 Task: Open Card Email Marketing Campaign Planning in Board Sales Team Compensation and Incentive Design to Workspace Digital Advertising and add a team member Softage.2@softage.net, a label Orange, a checklist Self-Improvement, an attachment from your computer, a color Orange and finally, add a card description 'Research and develop new pricing strategy for subscription services' and a comment 'Given the potential impact of this task on our company reputation, let us ensure that we approach it with a sense of integrity and professionalism.'. Add a start date 'Jan 06, 1900' with a due date 'Jan 13, 1900'
Action: Mouse moved to (508, 193)
Screenshot: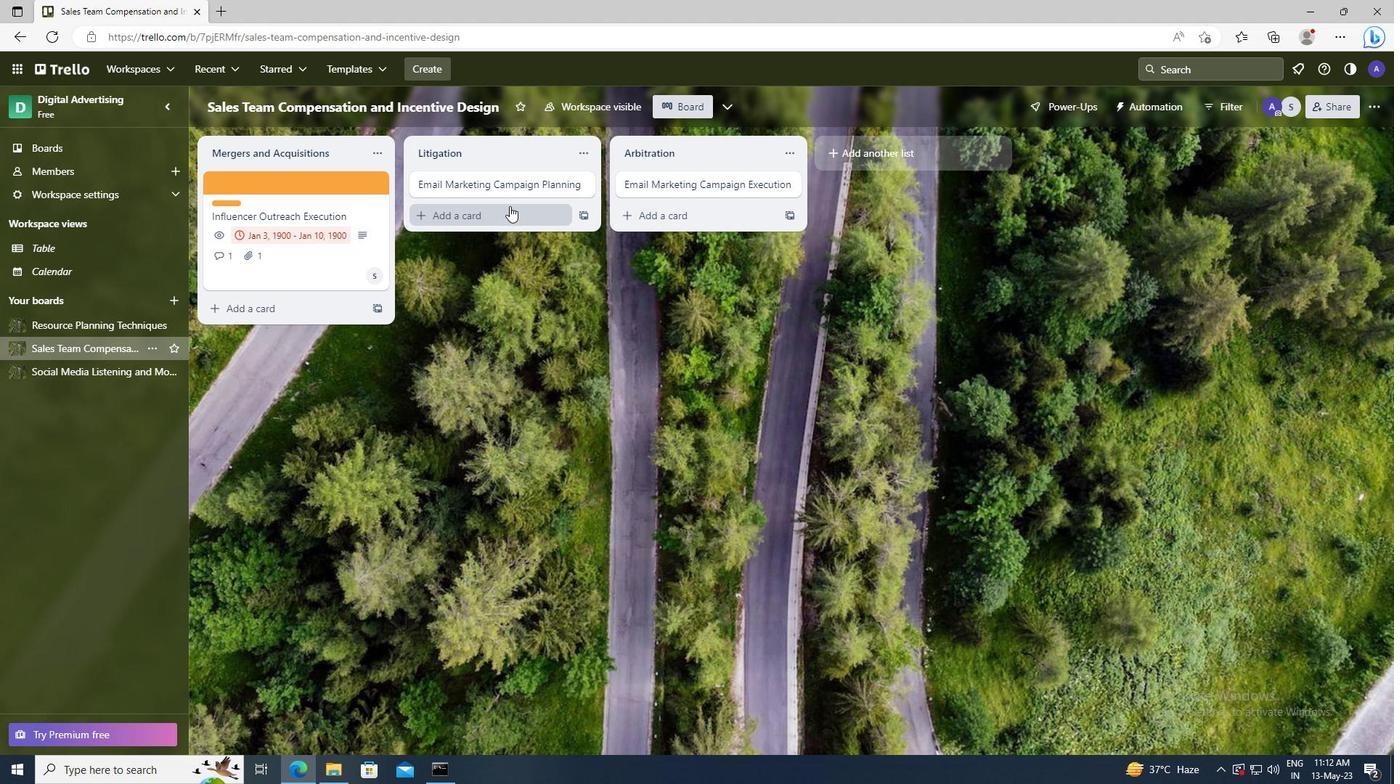 
Action: Mouse pressed left at (508, 193)
Screenshot: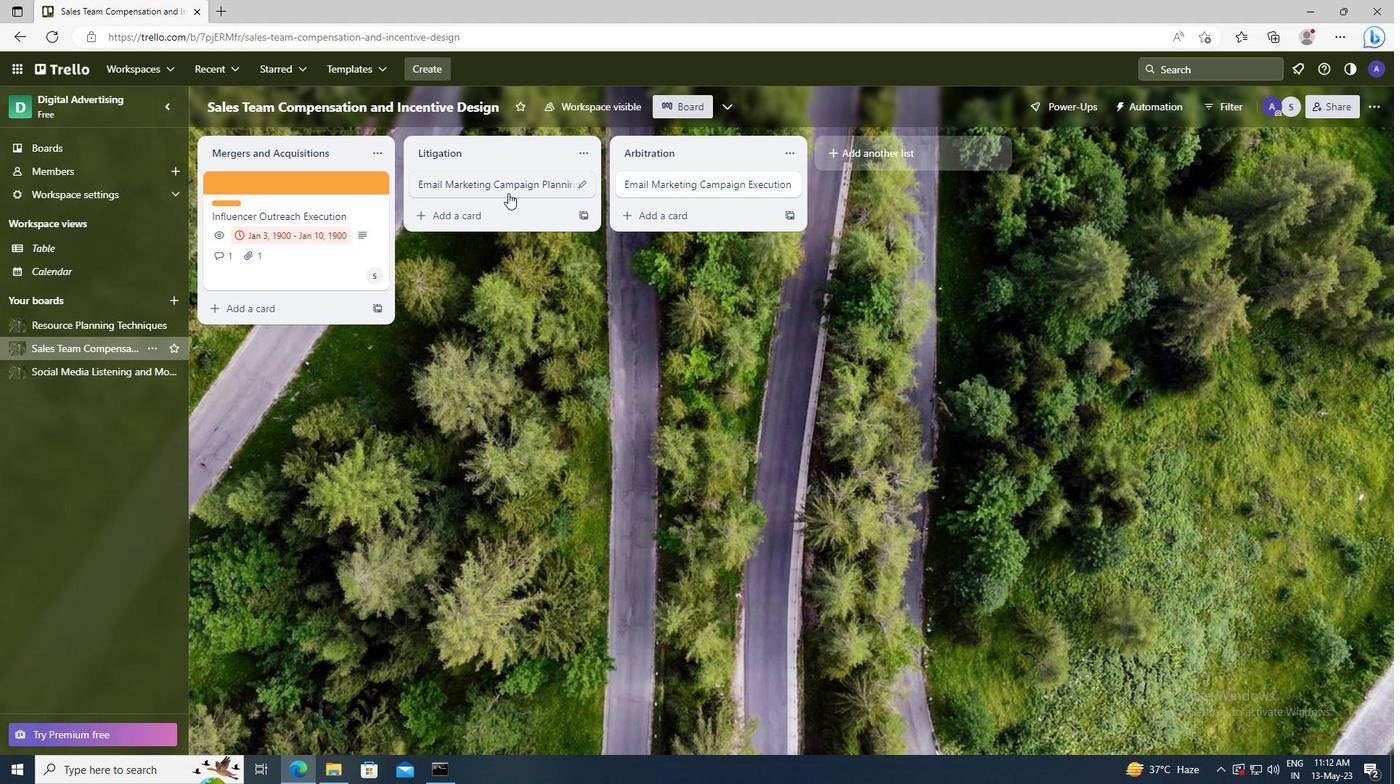 
Action: Mouse moved to (856, 238)
Screenshot: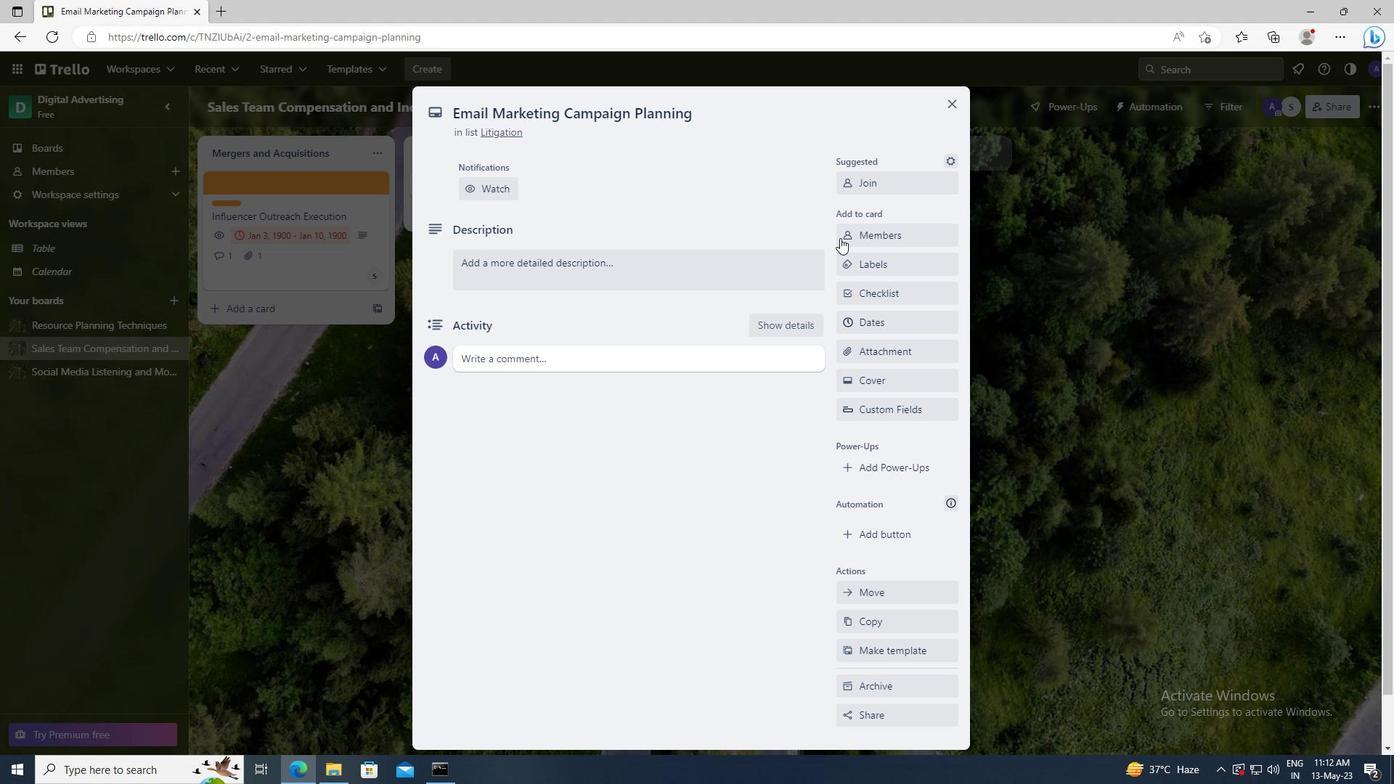 
Action: Mouse pressed left at (856, 238)
Screenshot: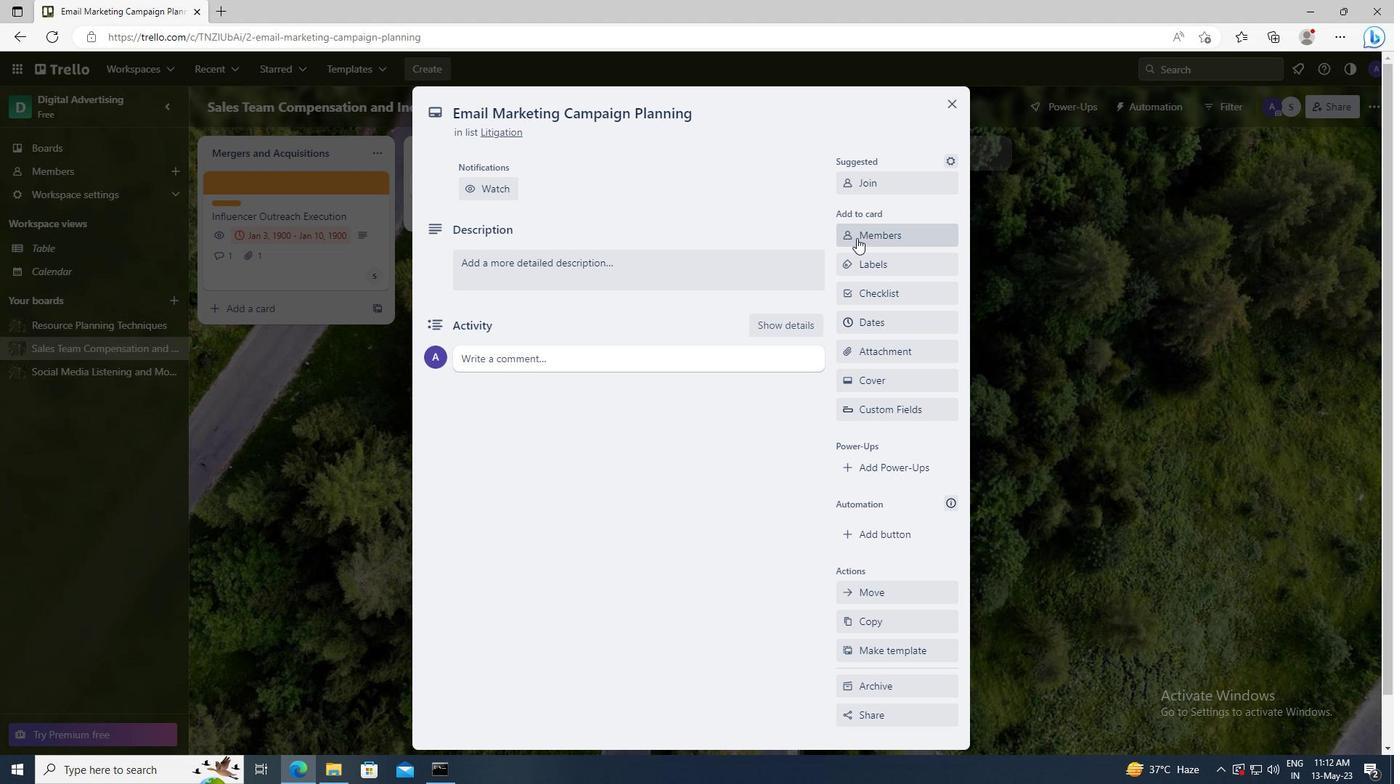
Action: Mouse moved to (868, 304)
Screenshot: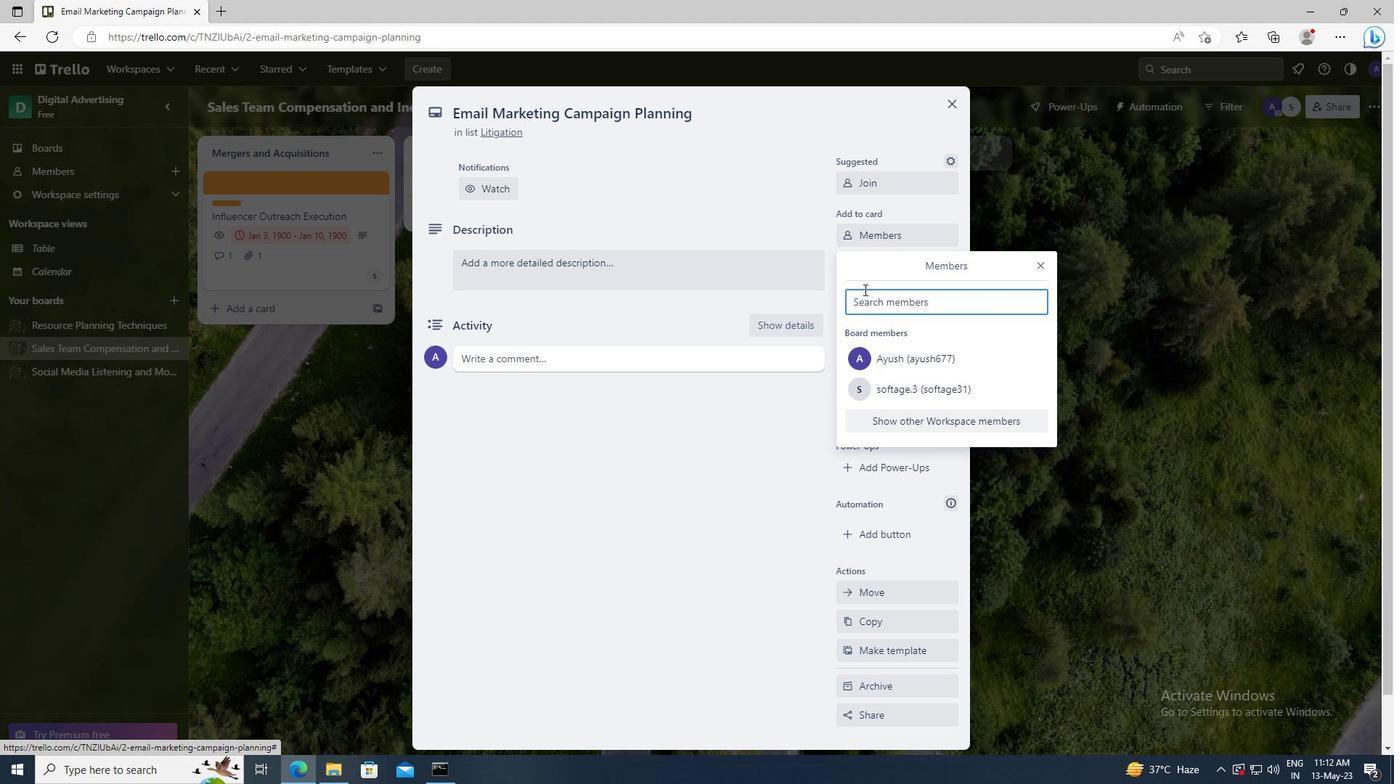 
Action: Mouse pressed left at (868, 304)
Screenshot: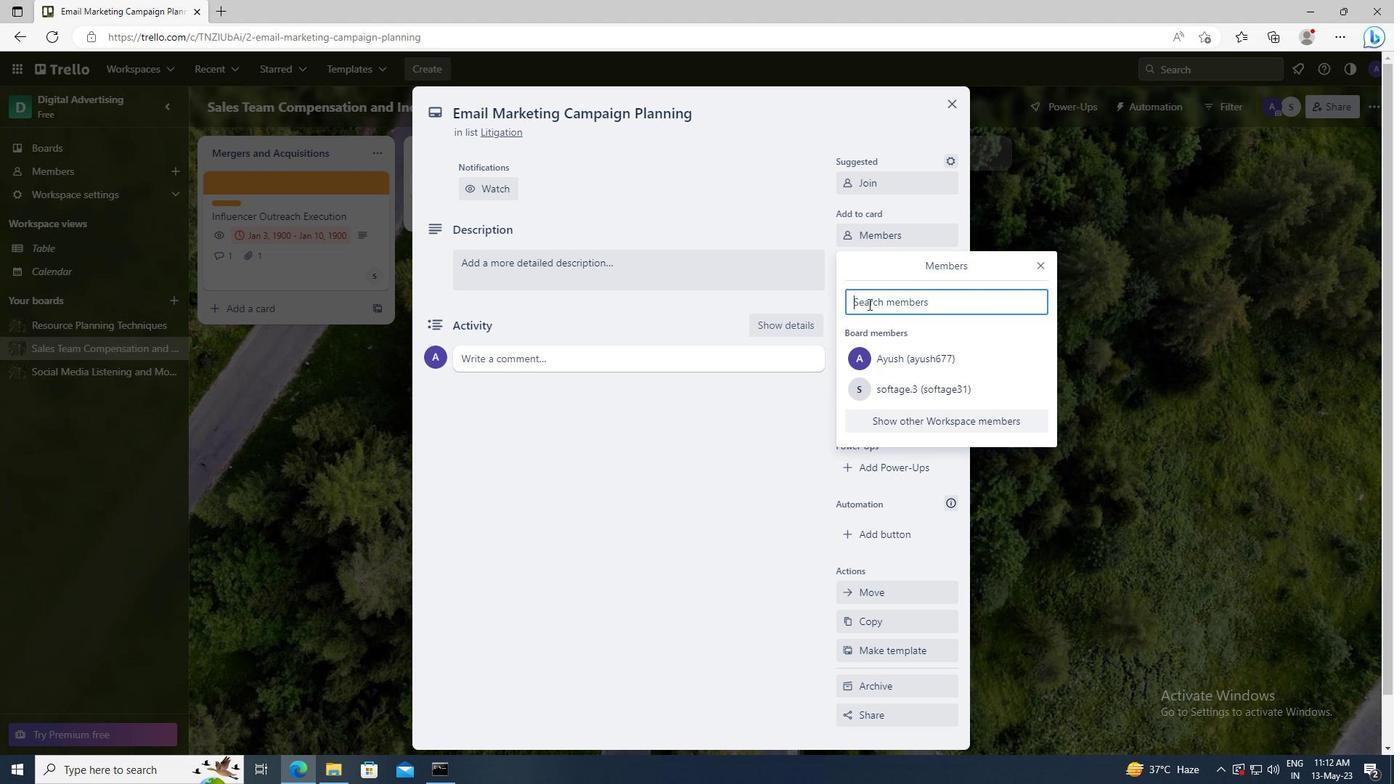
Action: Key pressed <Key.shift>SOFTAGE.2
Screenshot: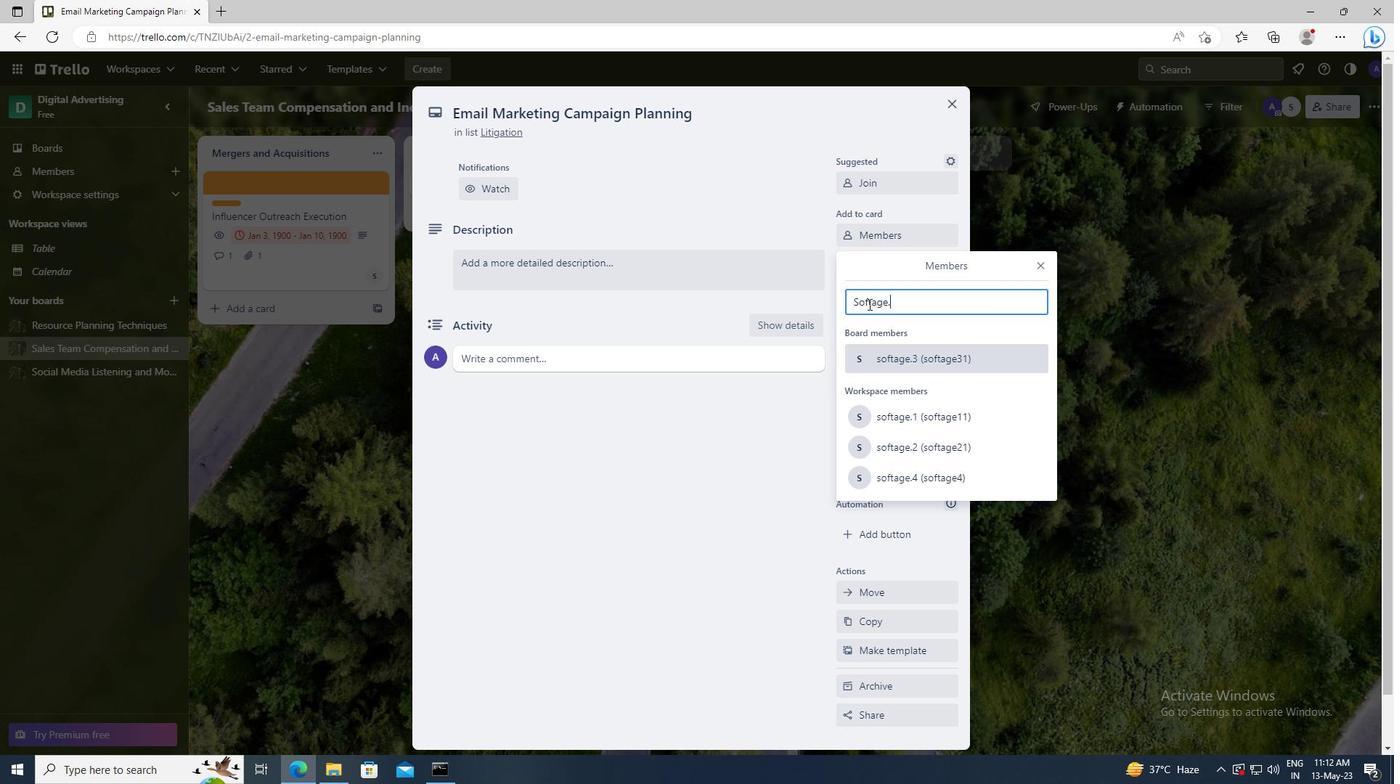 
Action: Mouse moved to (887, 434)
Screenshot: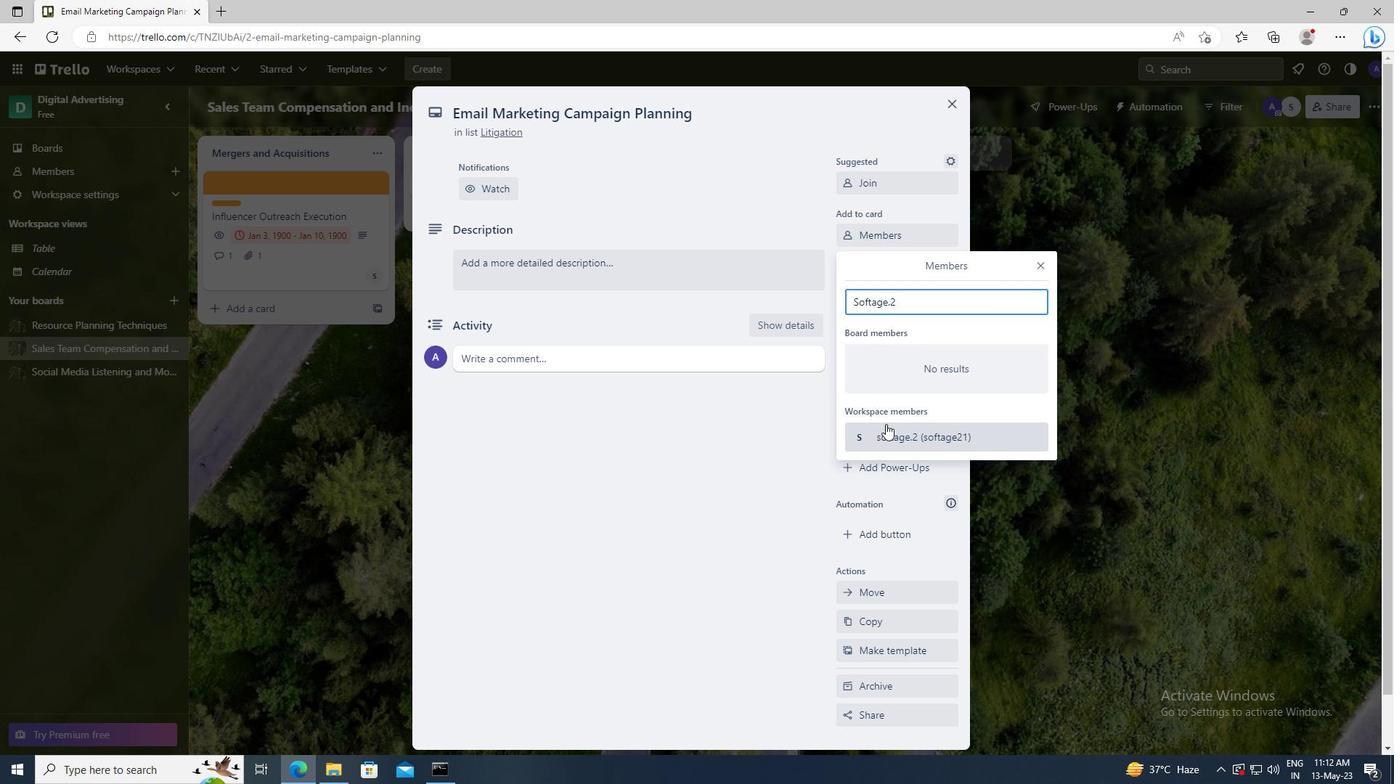 
Action: Mouse pressed left at (887, 434)
Screenshot: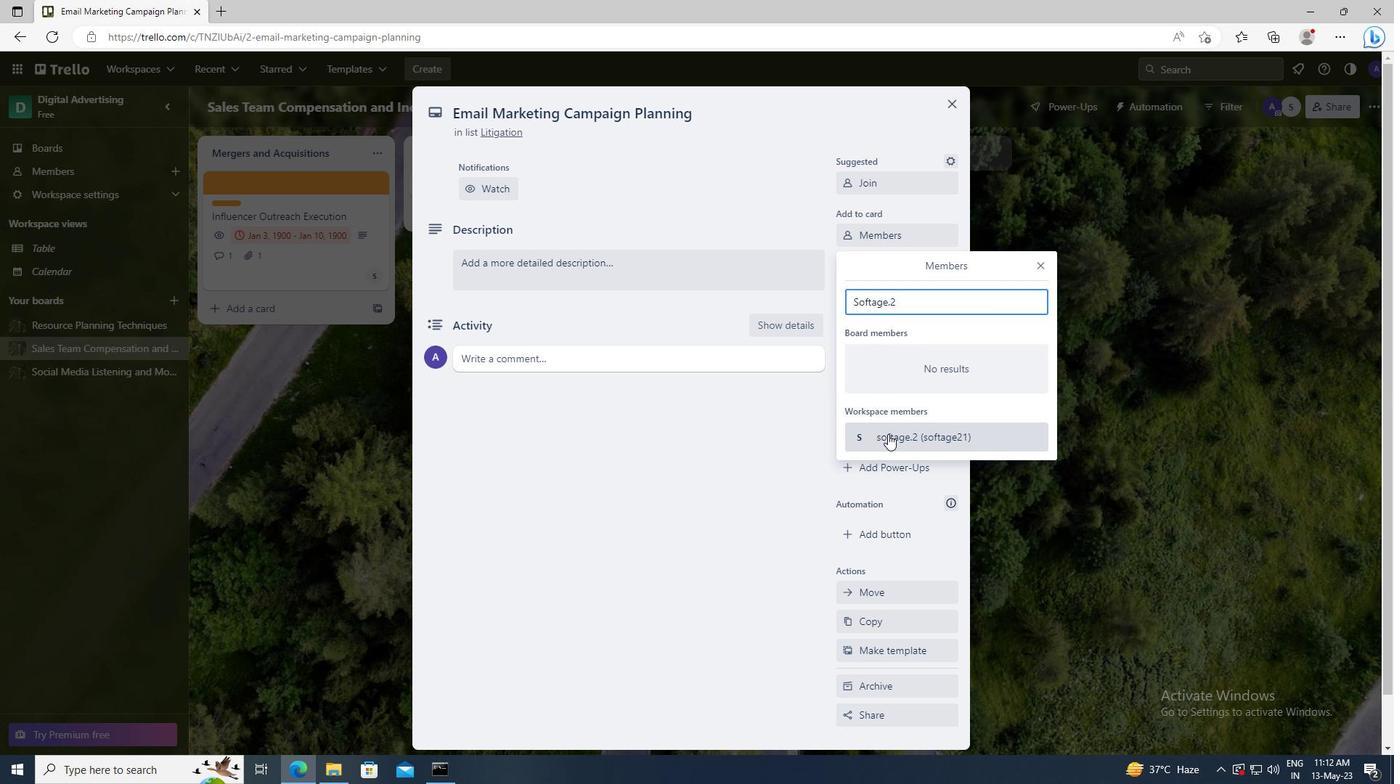 
Action: Mouse moved to (1039, 266)
Screenshot: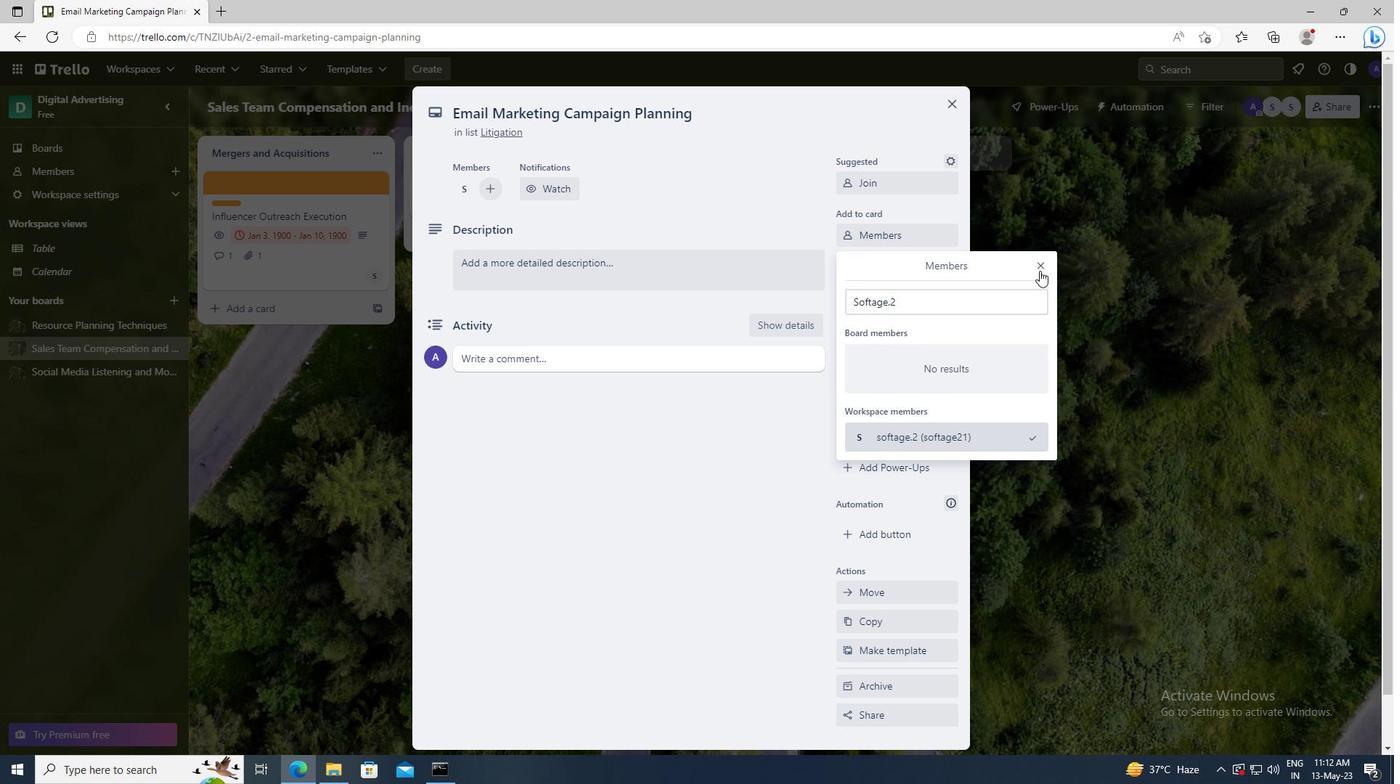 
Action: Mouse pressed left at (1039, 266)
Screenshot: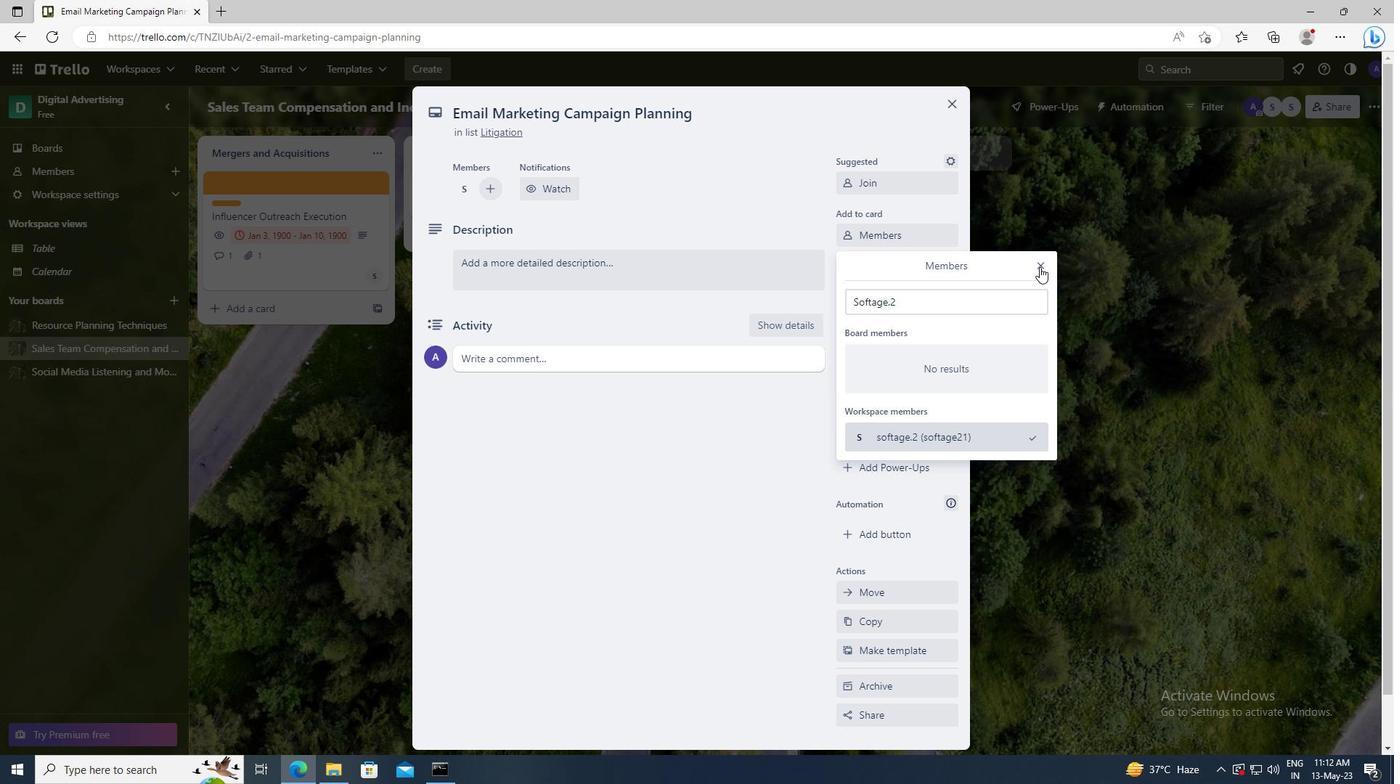 
Action: Mouse moved to (890, 266)
Screenshot: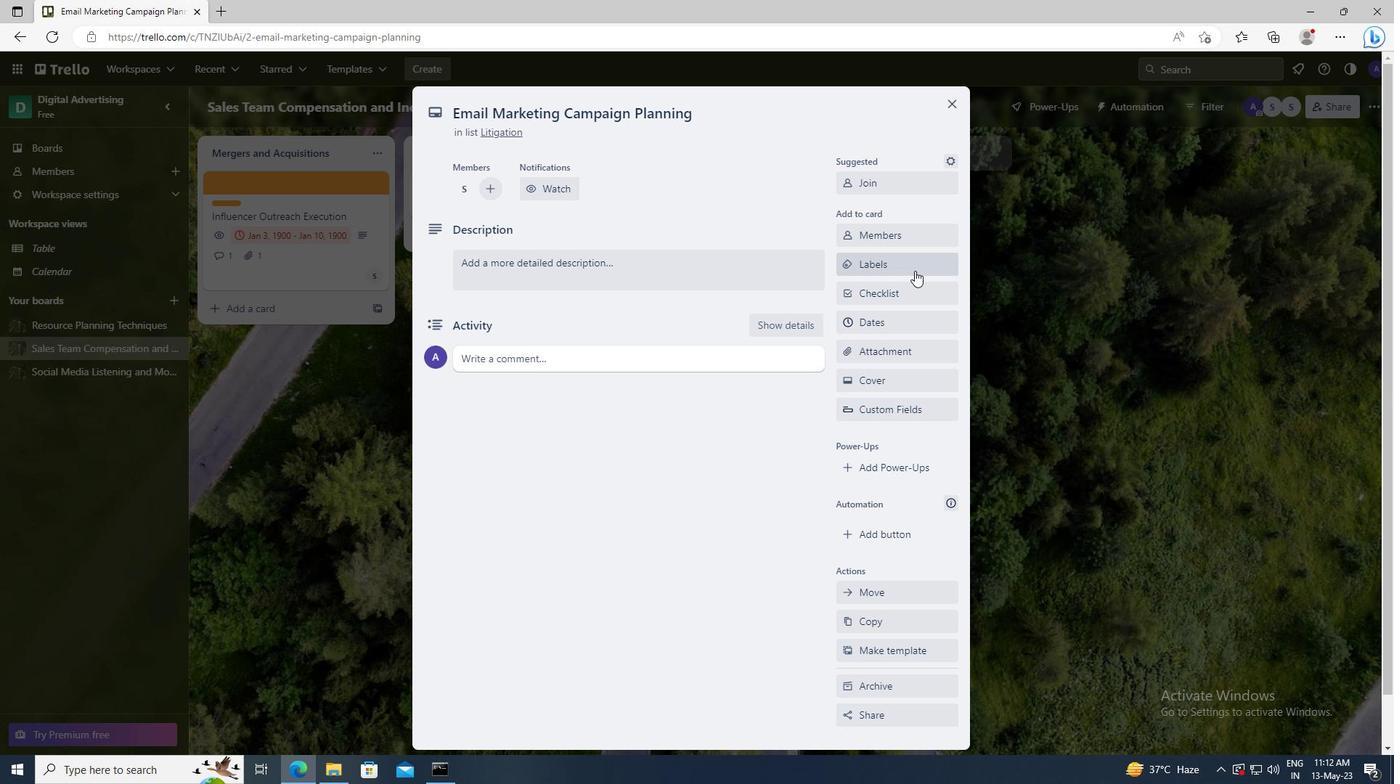 
Action: Mouse pressed left at (890, 266)
Screenshot: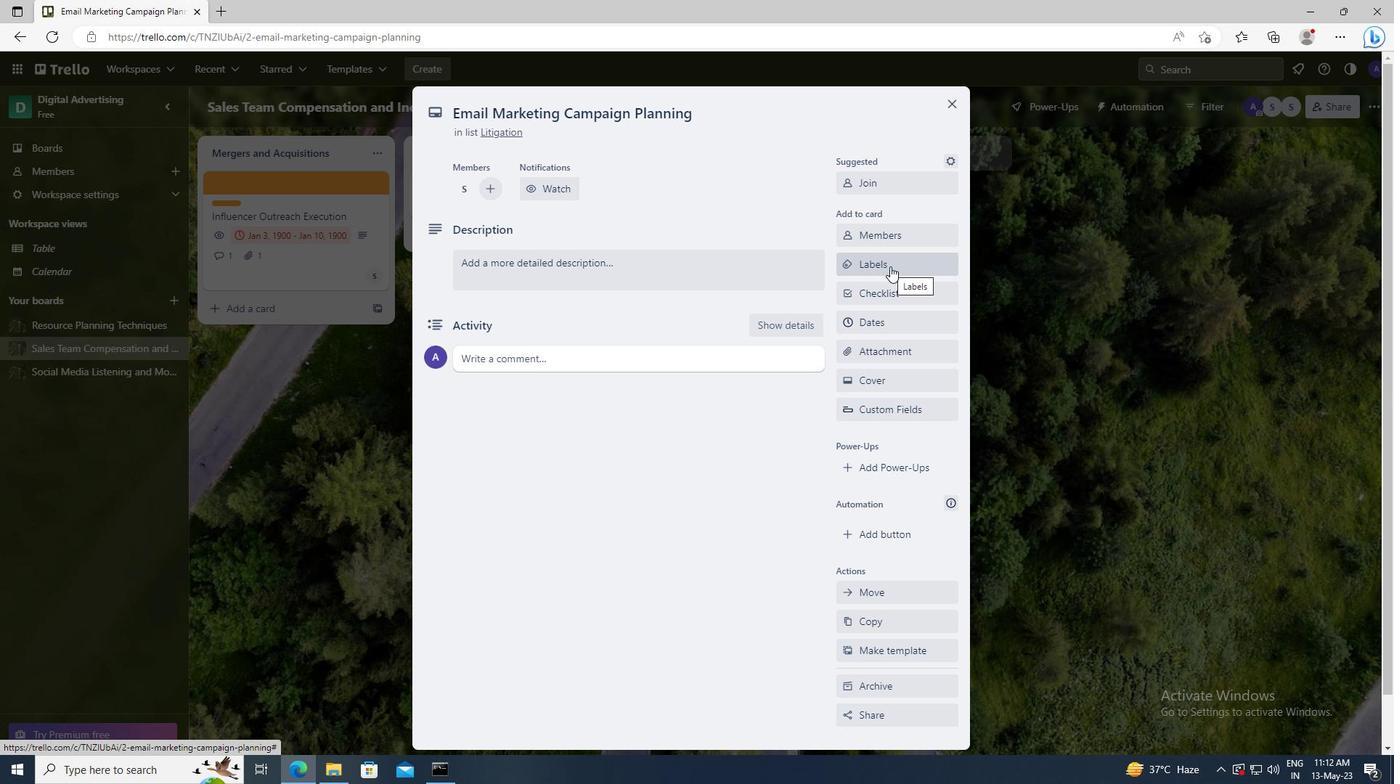 
Action: Mouse moved to (933, 548)
Screenshot: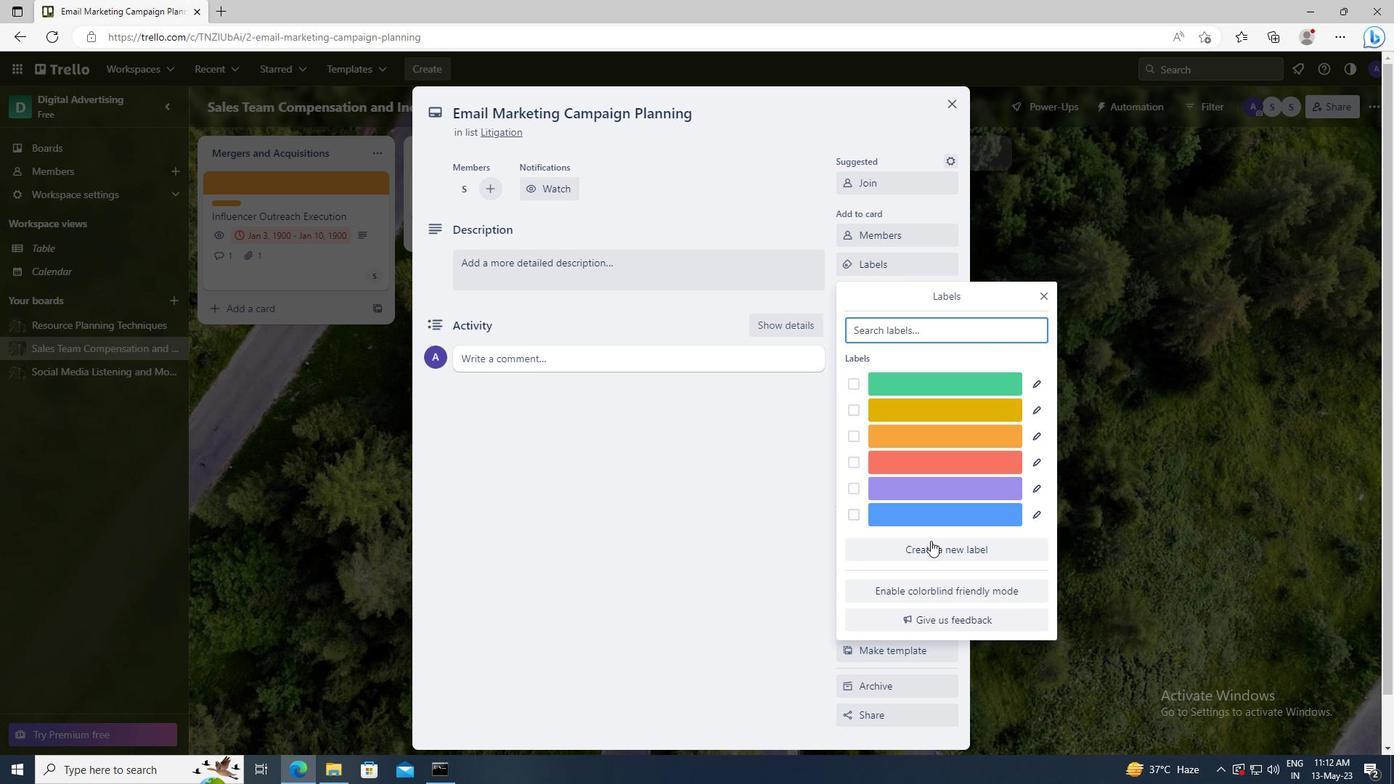 
Action: Mouse pressed left at (933, 548)
Screenshot: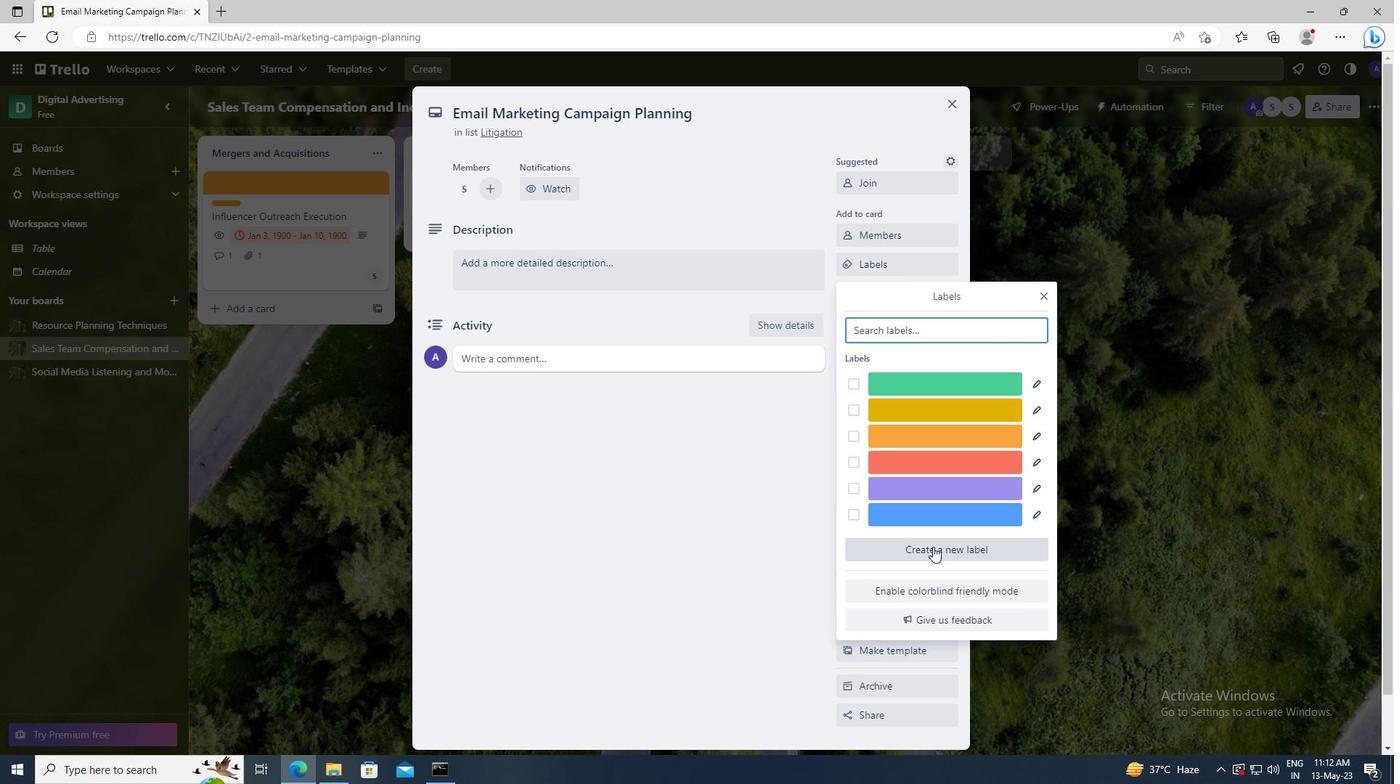 
Action: Mouse moved to (938, 512)
Screenshot: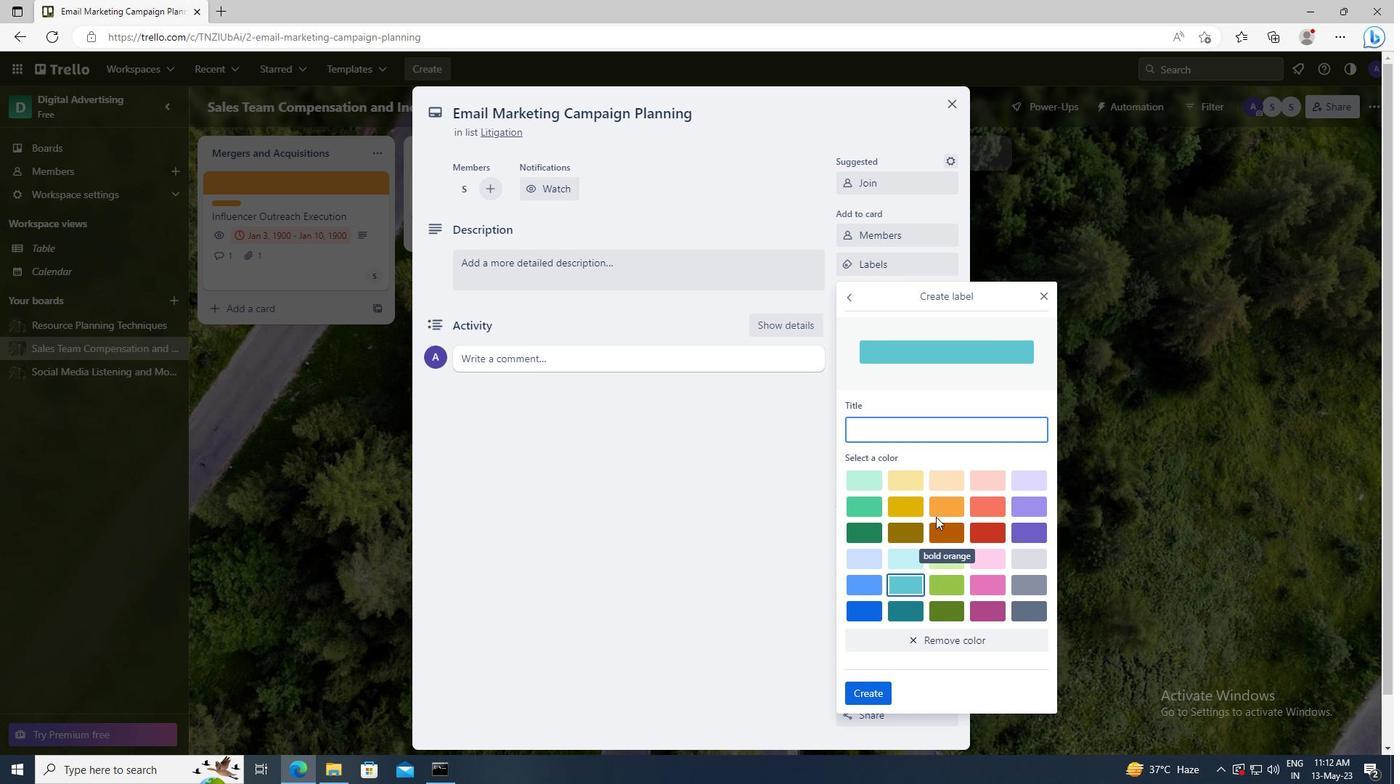 
Action: Mouse pressed left at (938, 512)
Screenshot: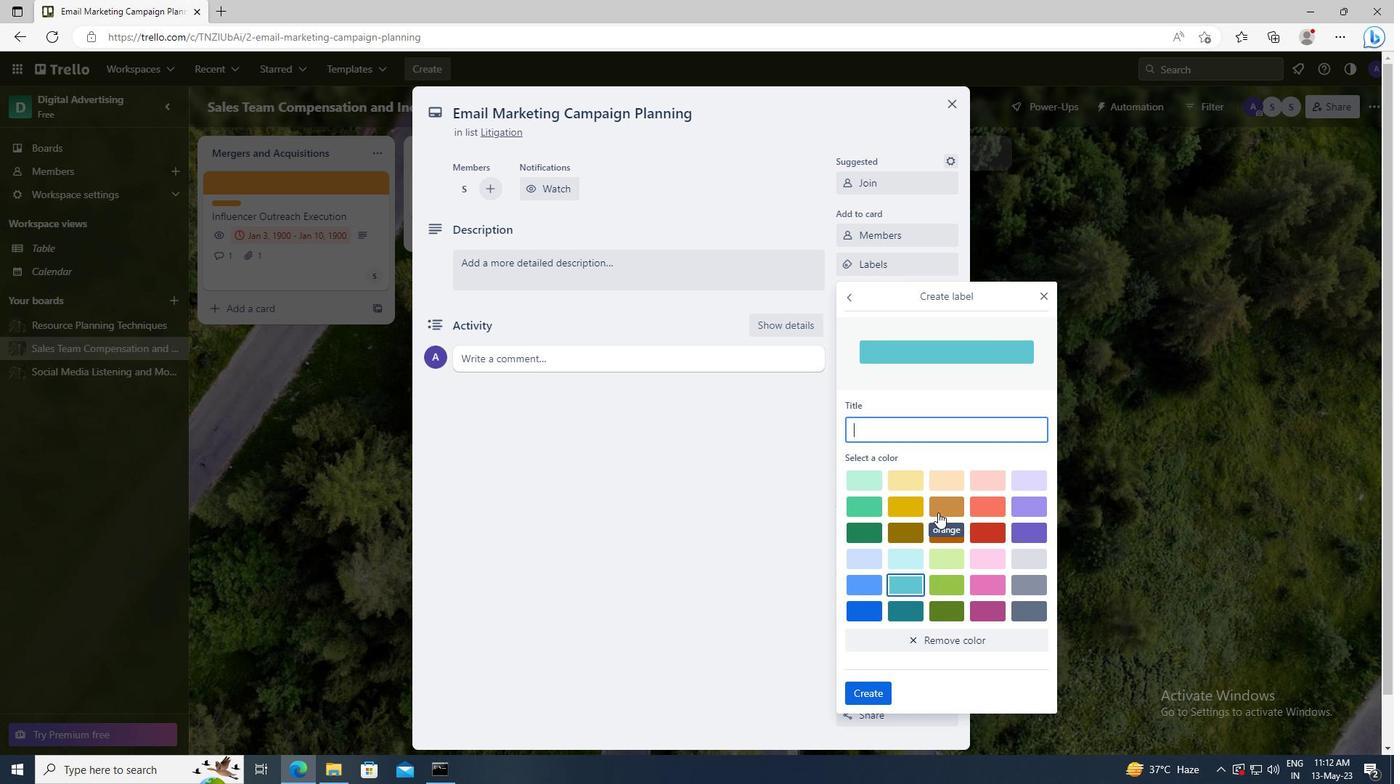 
Action: Mouse moved to (882, 693)
Screenshot: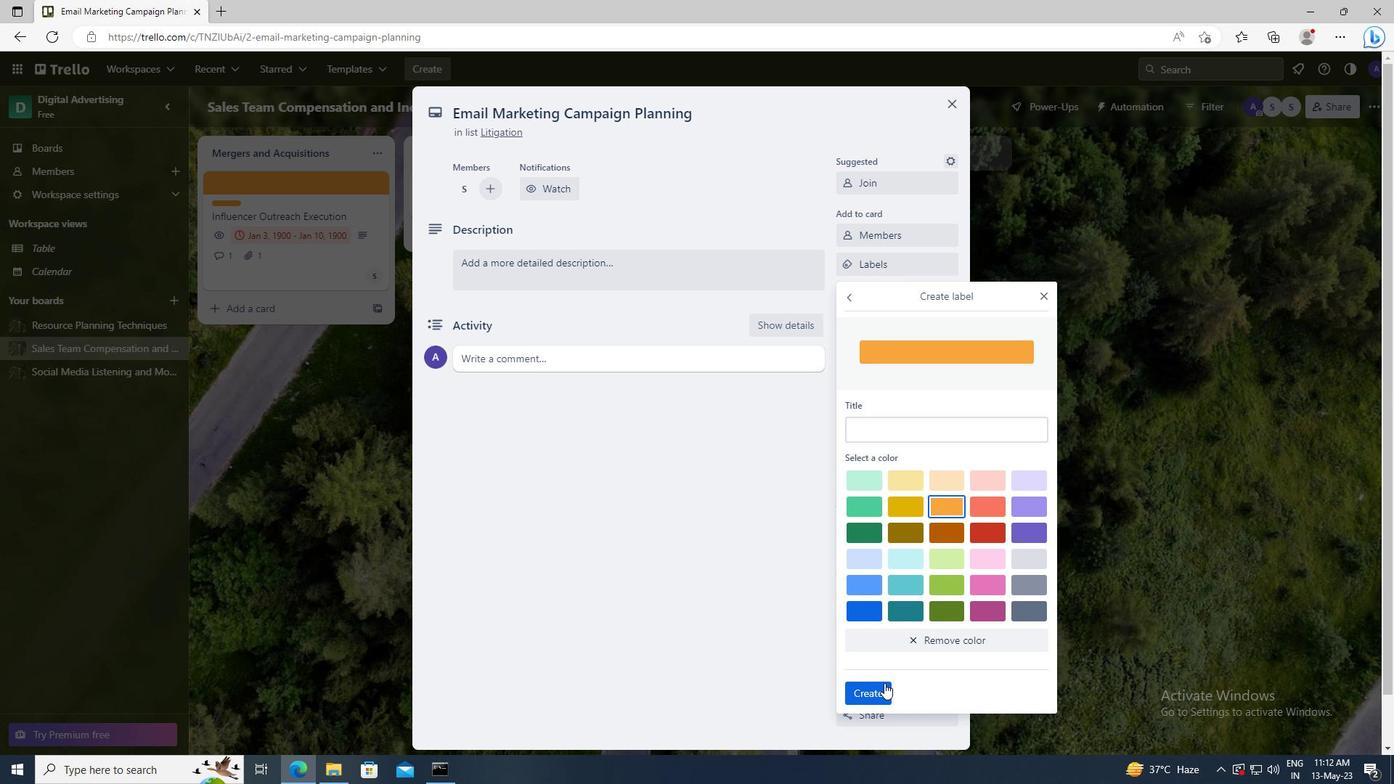 
Action: Mouse pressed left at (882, 693)
Screenshot: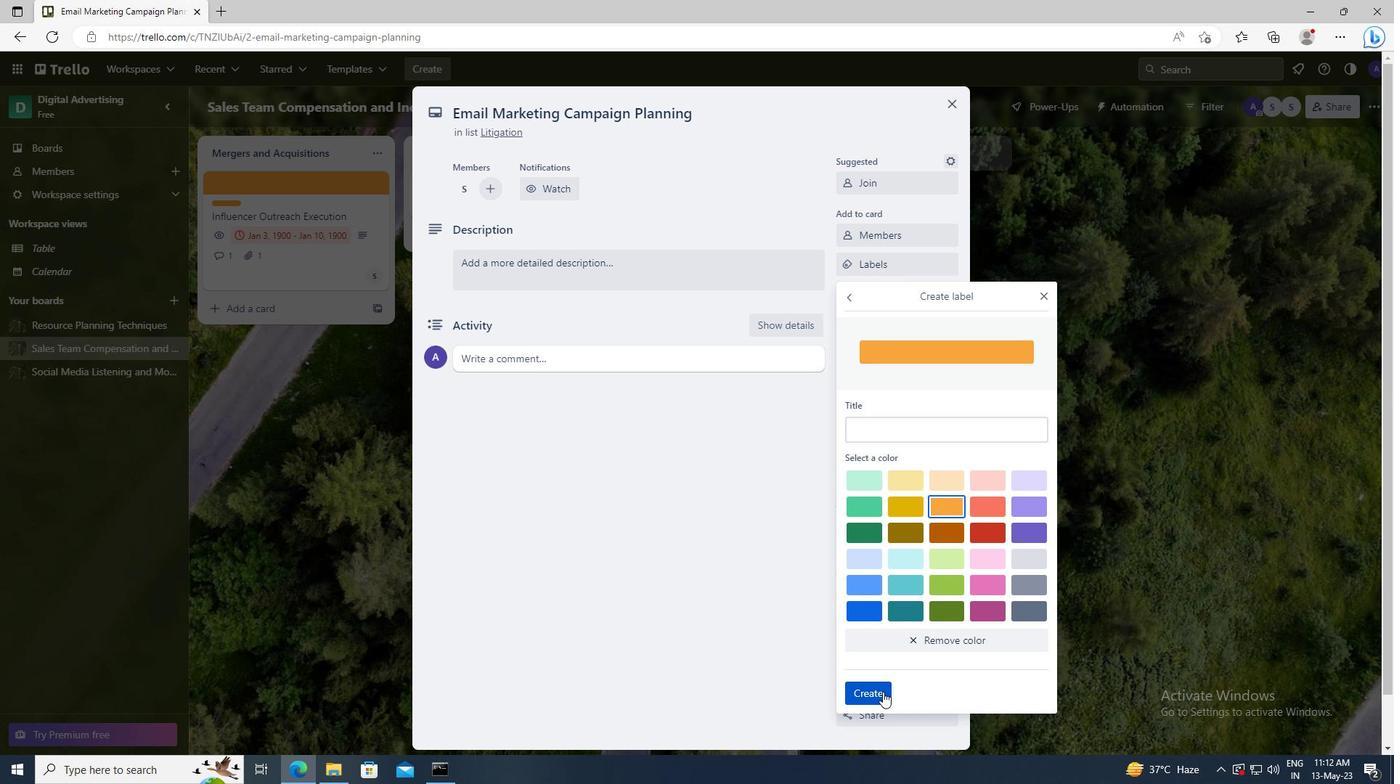 
Action: Mouse moved to (1045, 297)
Screenshot: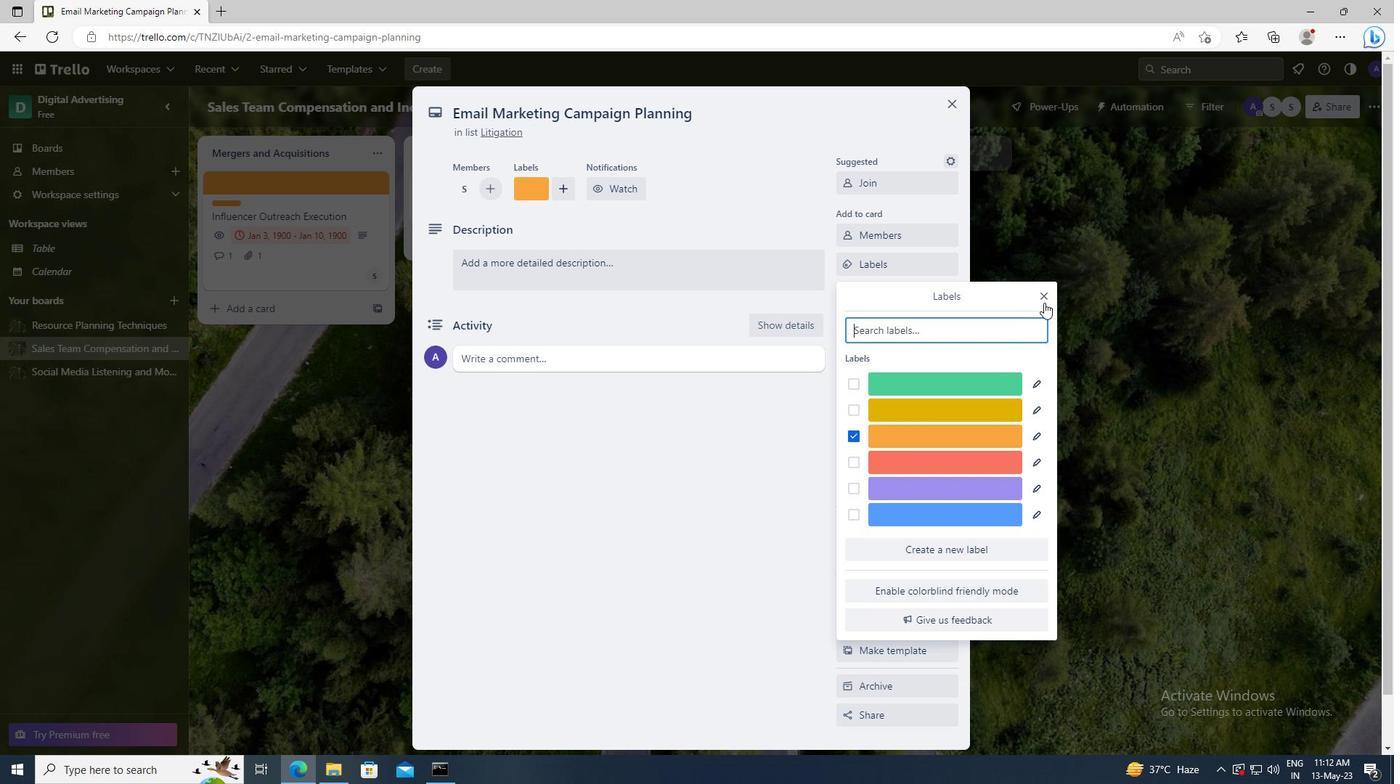 
Action: Mouse pressed left at (1045, 297)
Screenshot: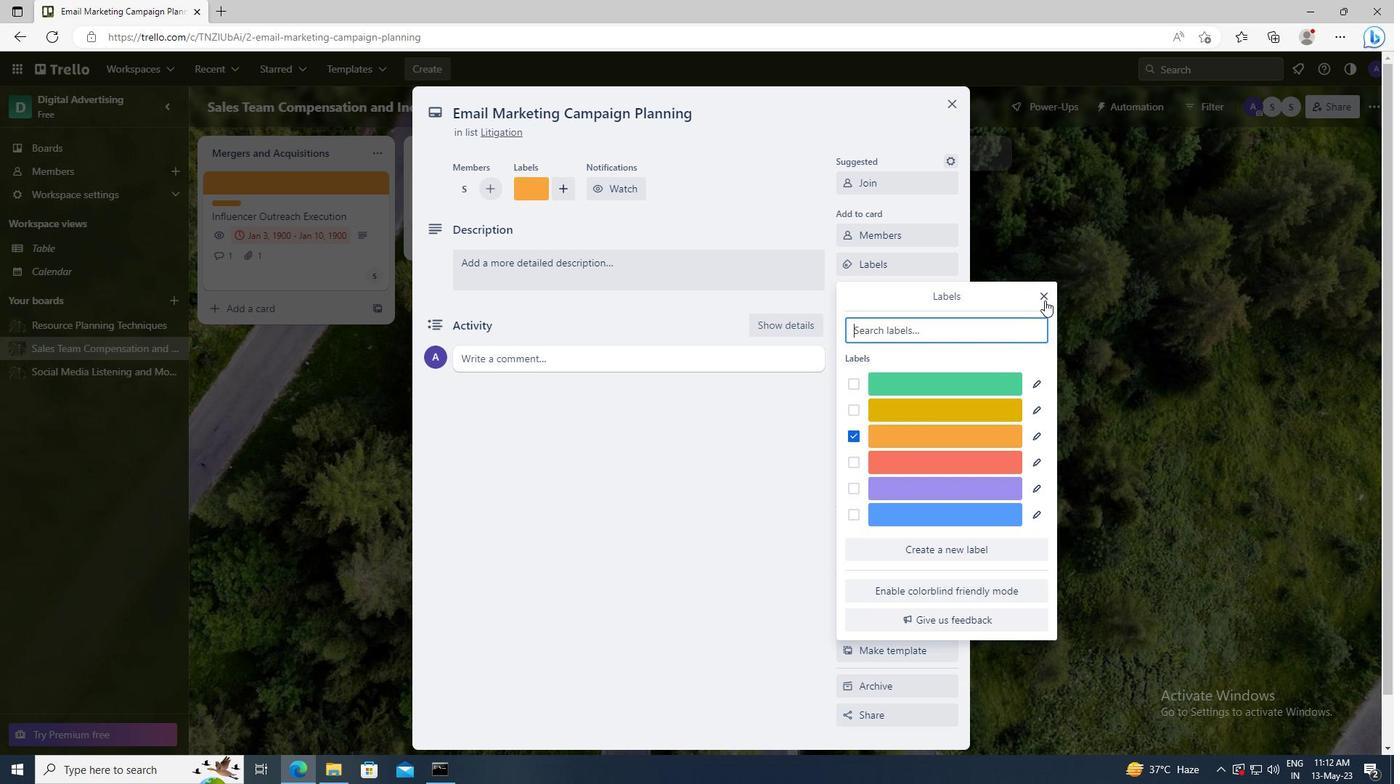 
Action: Mouse moved to (906, 292)
Screenshot: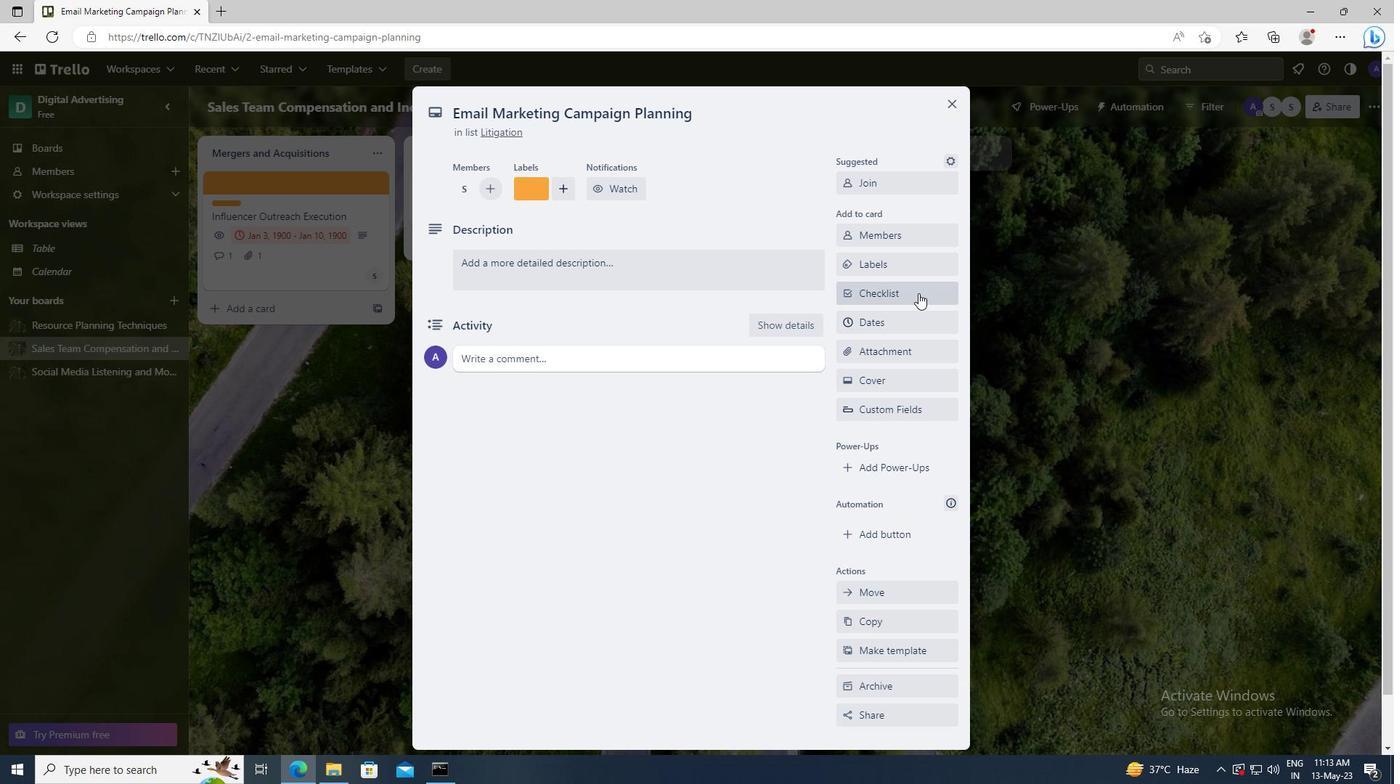 
Action: Mouse pressed left at (906, 292)
Screenshot: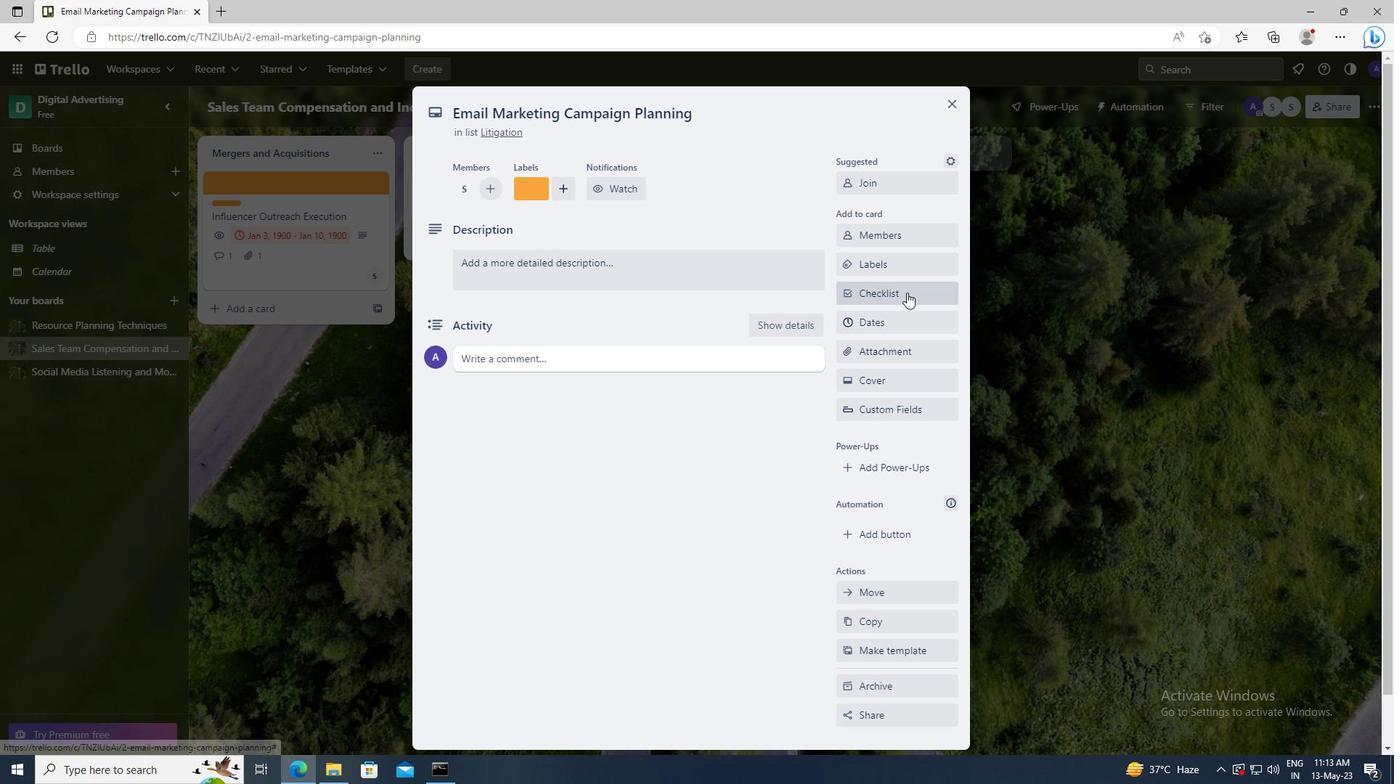 
Action: Key pressed <Key.shift>SELF-<Key.shift>IMPROVEMENT
Screenshot: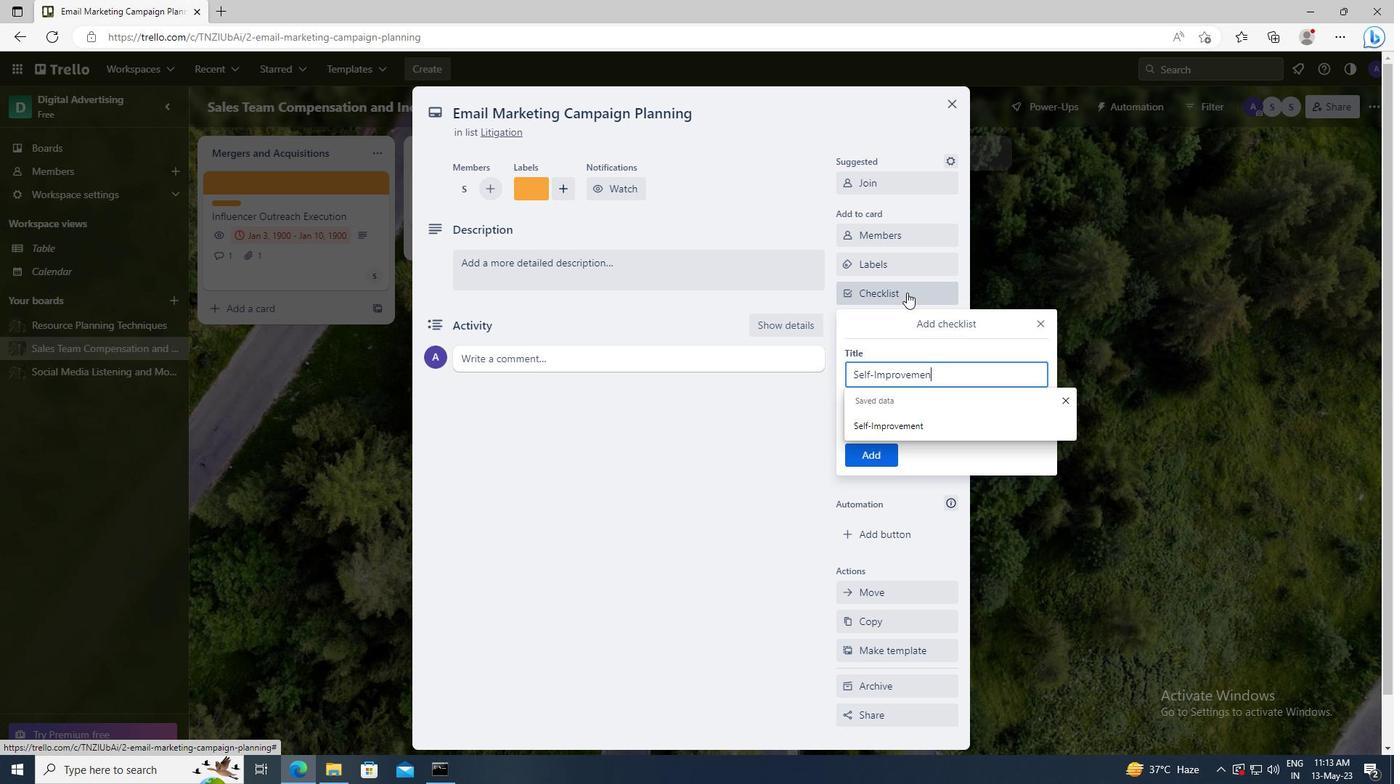 
Action: Mouse moved to (881, 454)
Screenshot: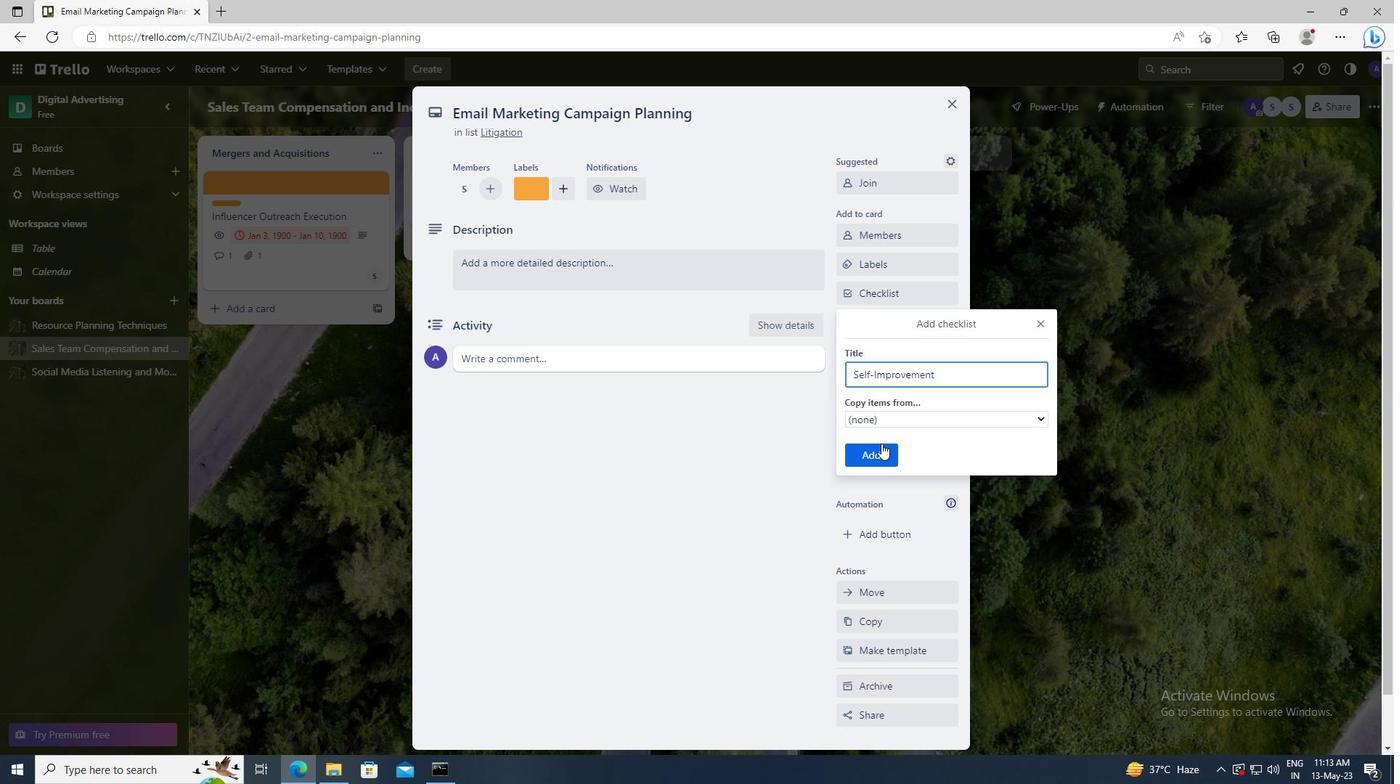
Action: Mouse pressed left at (881, 454)
Screenshot: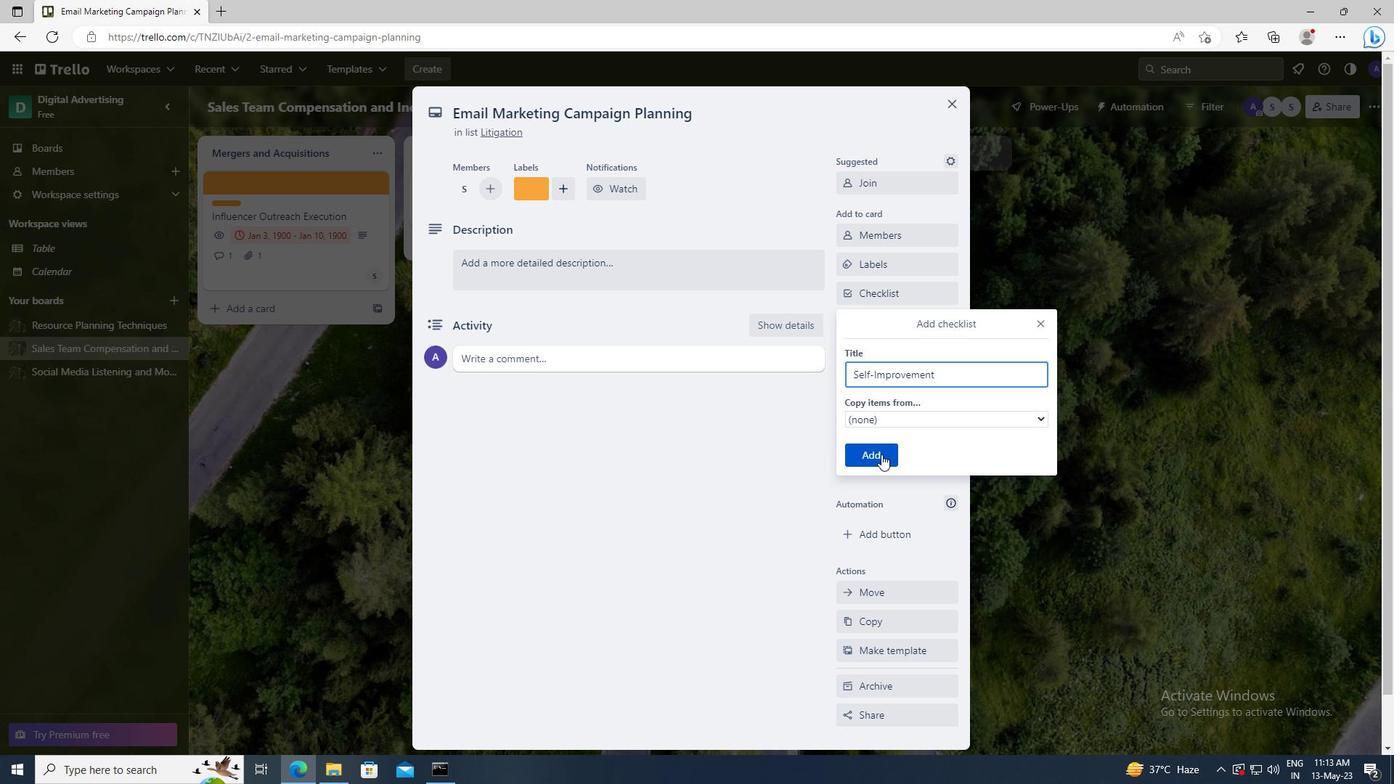 
Action: Mouse moved to (877, 343)
Screenshot: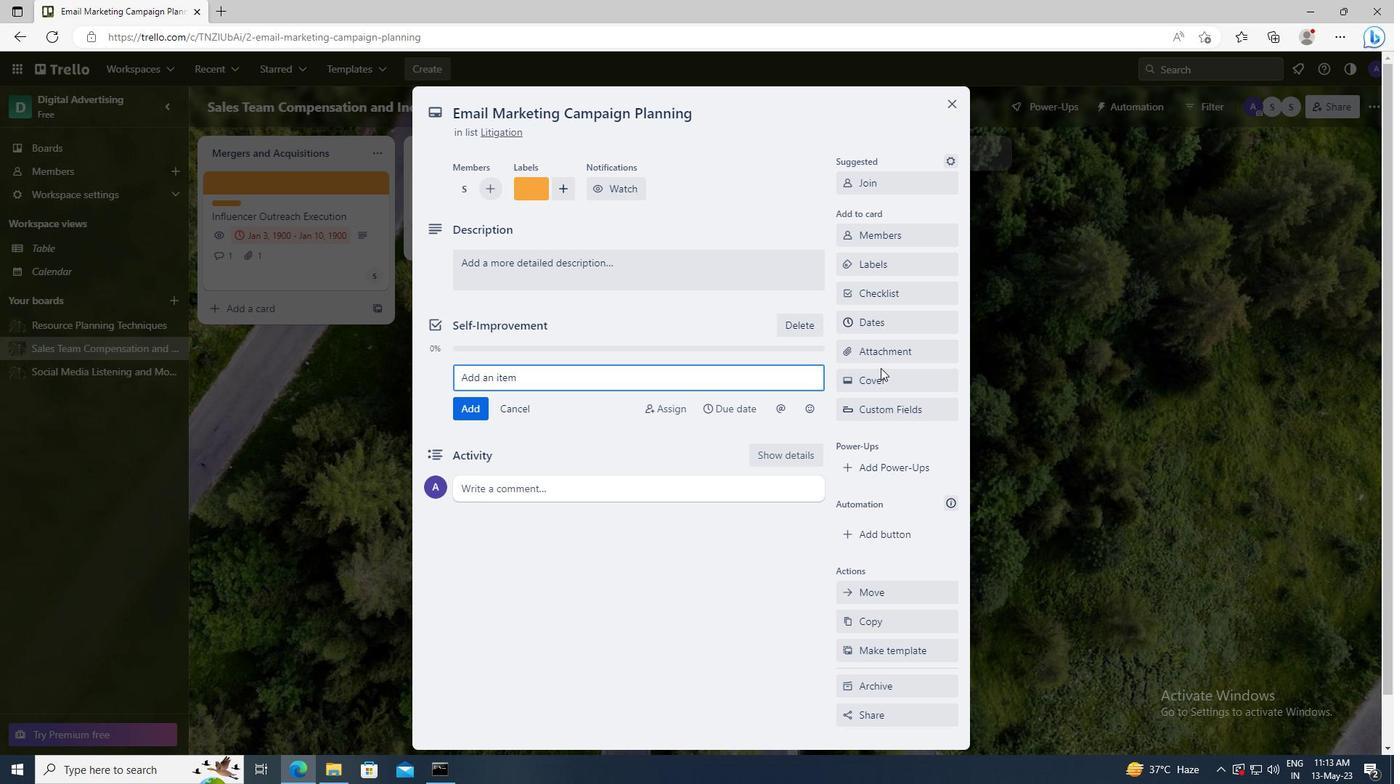 
Action: Mouse pressed left at (877, 343)
Screenshot: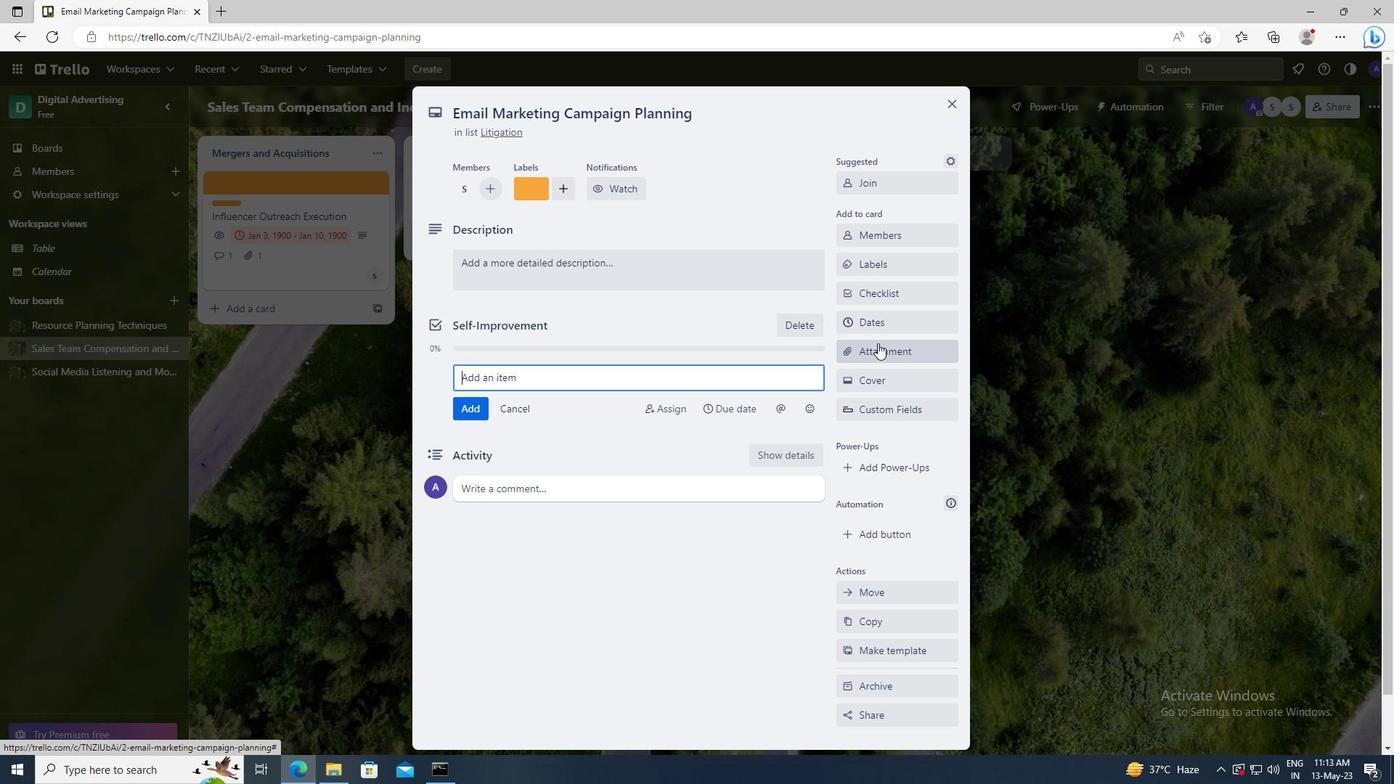 
Action: Mouse moved to (876, 421)
Screenshot: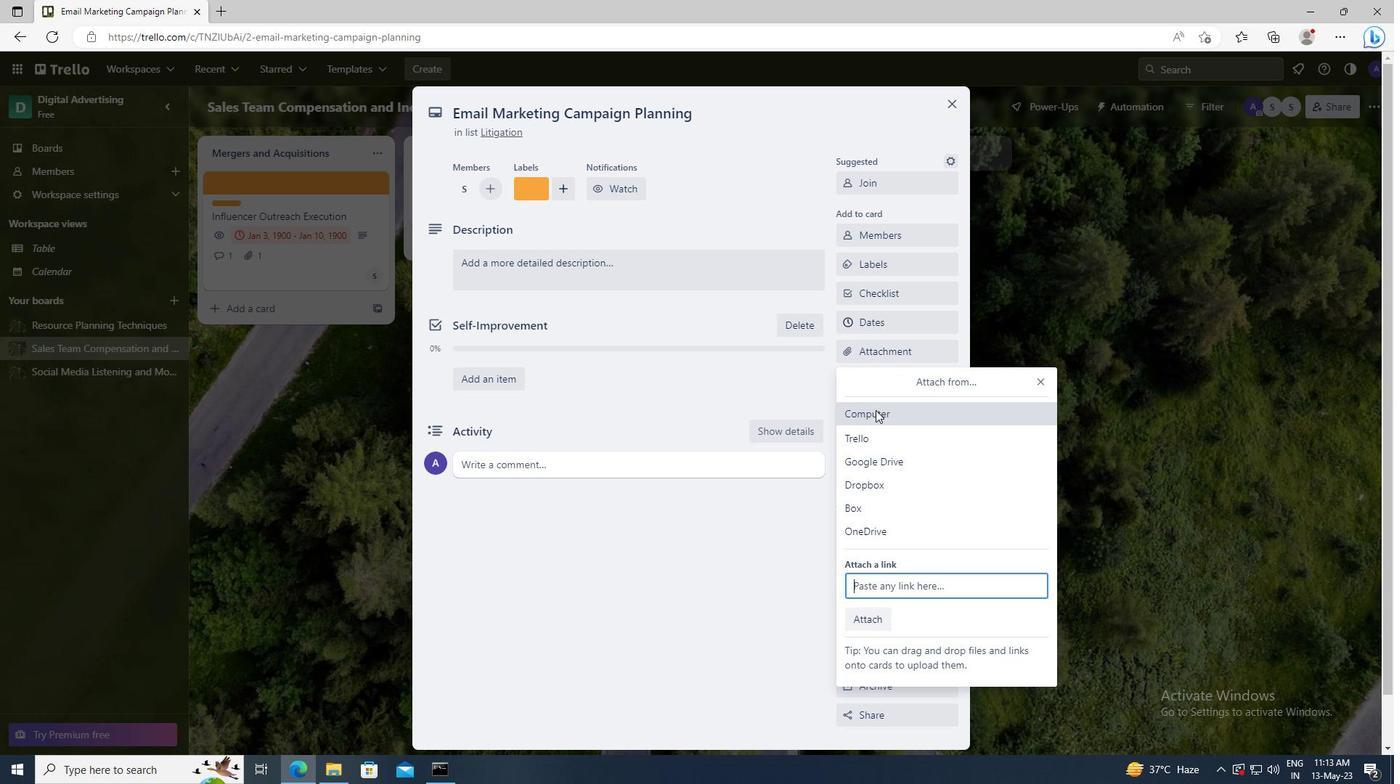 
Action: Mouse pressed left at (876, 421)
Screenshot: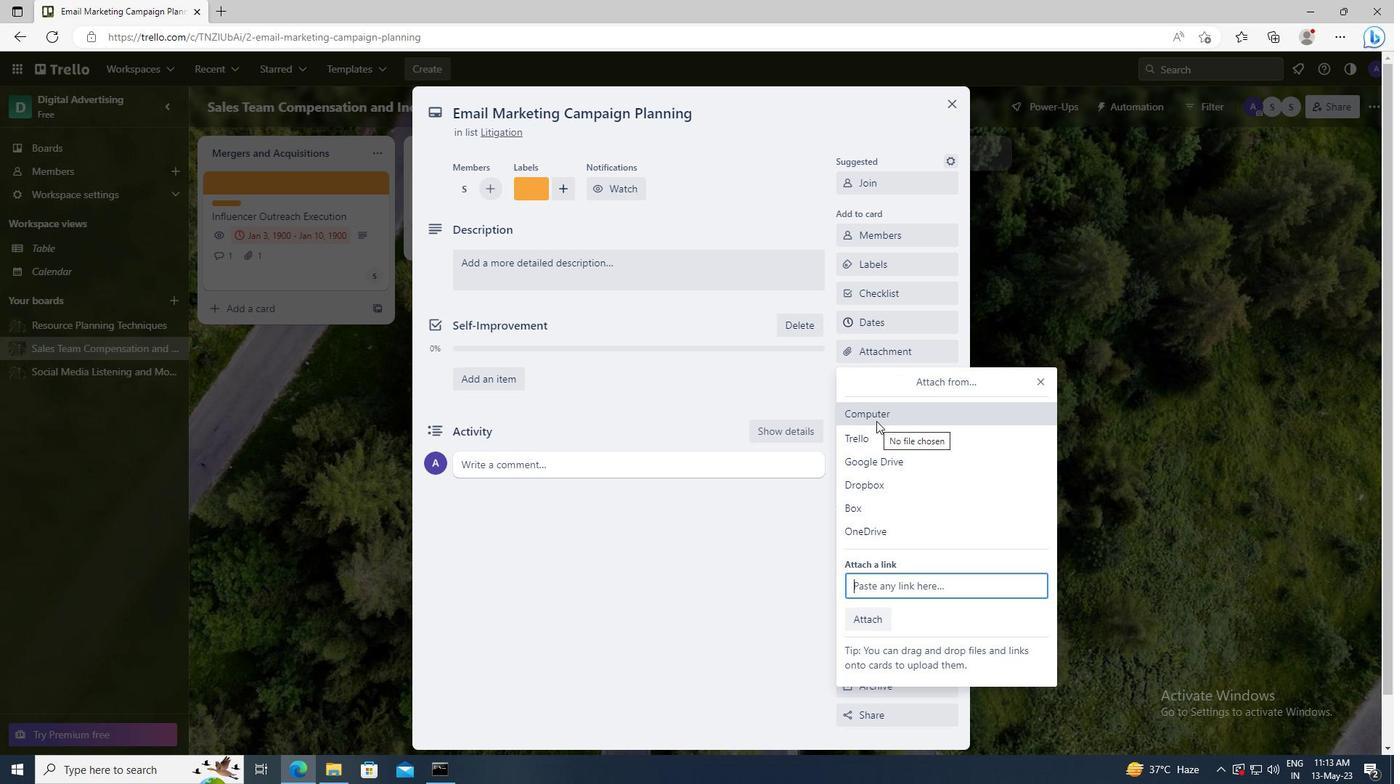
Action: Mouse moved to (390, 129)
Screenshot: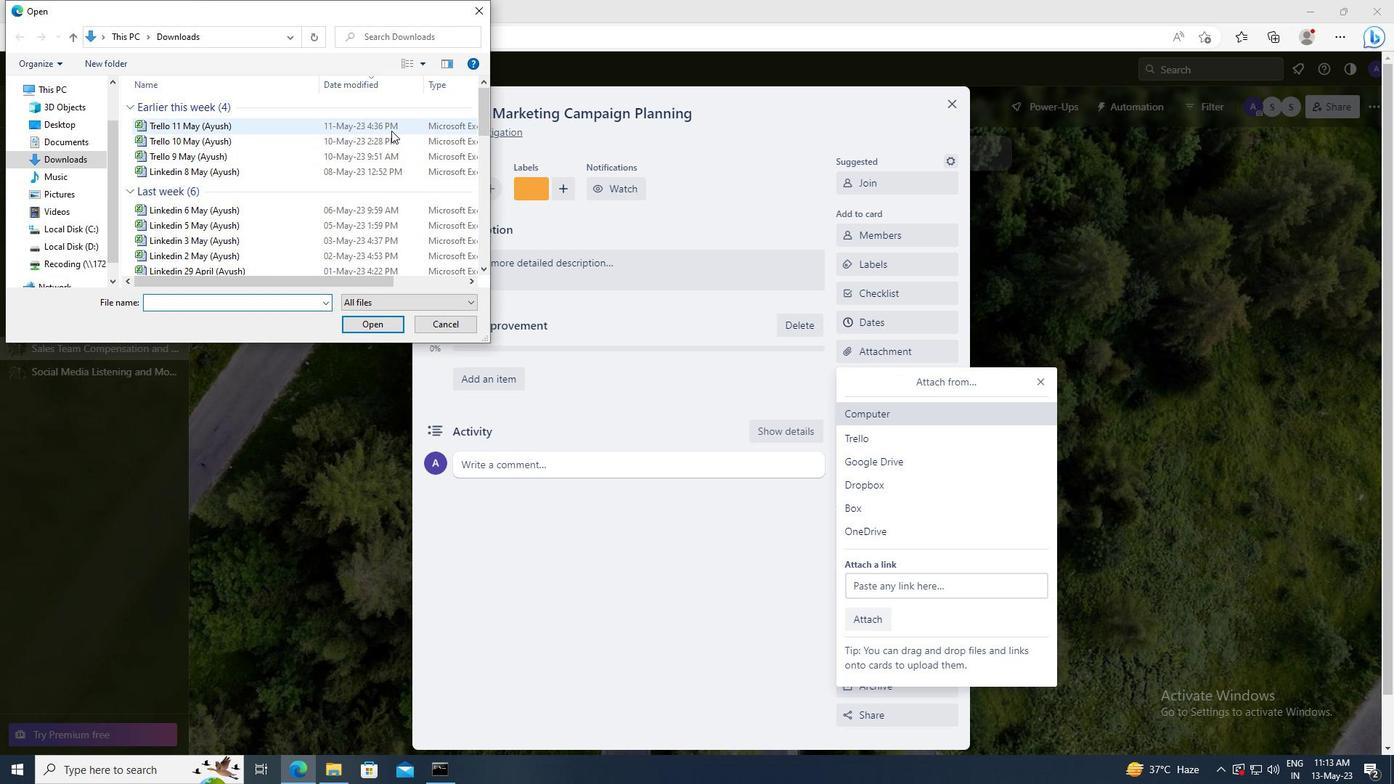
Action: Mouse pressed left at (390, 129)
Screenshot: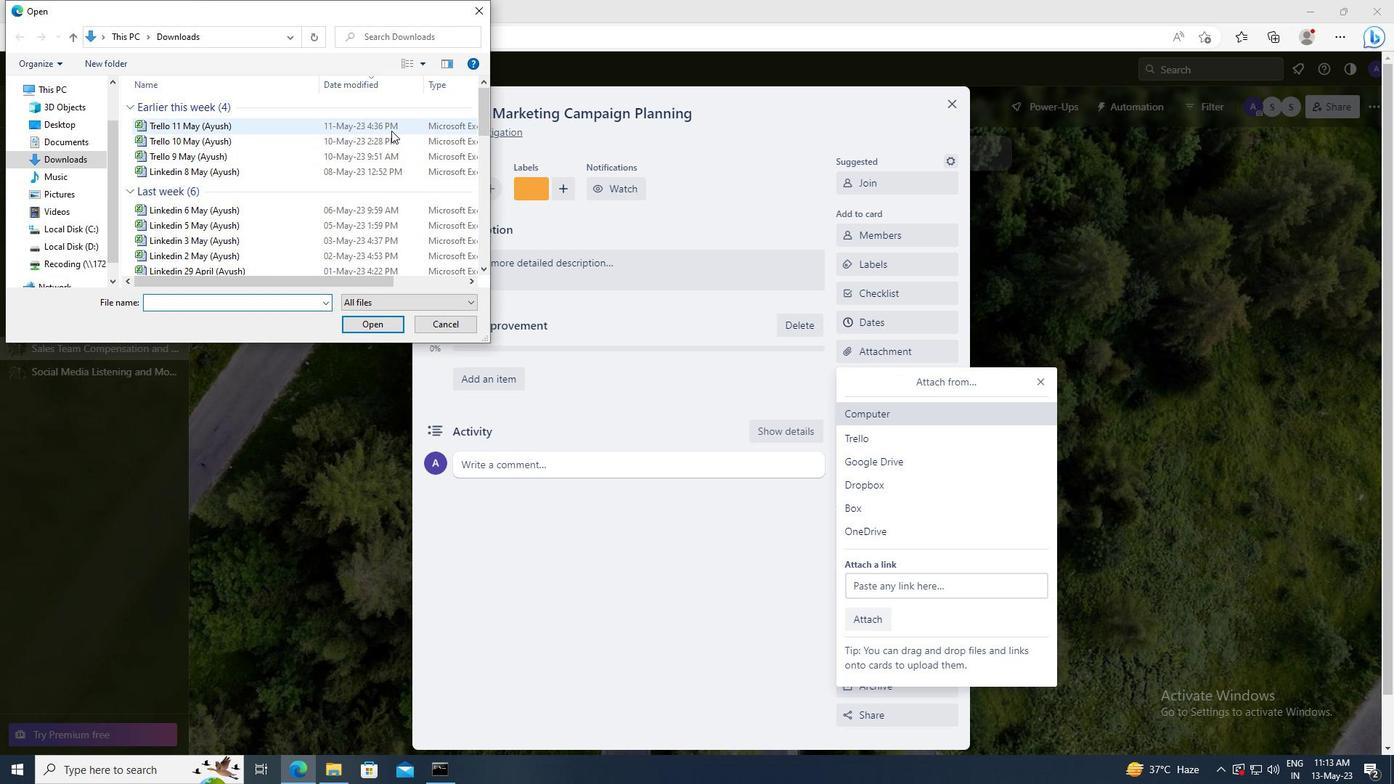 
Action: Mouse moved to (390, 321)
Screenshot: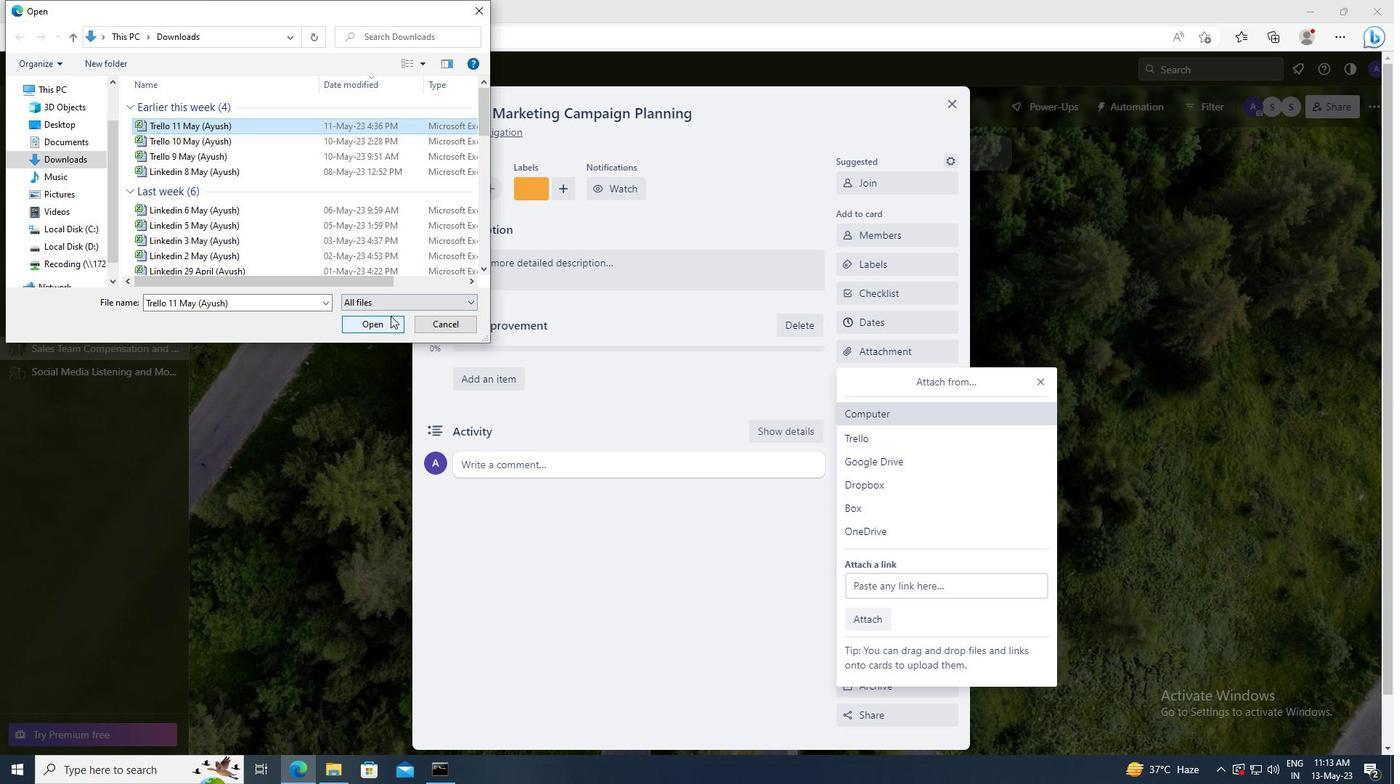 
Action: Mouse pressed left at (390, 321)
Screenshot: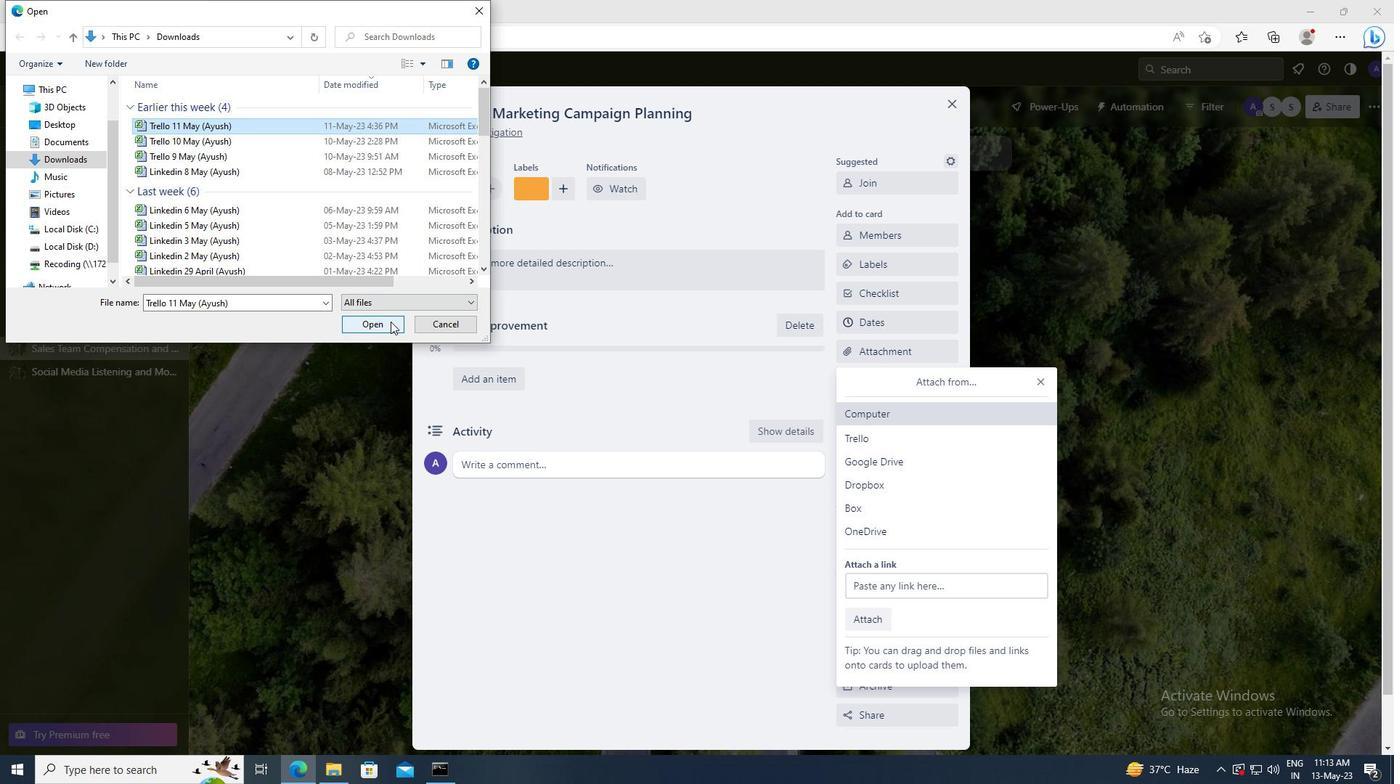 
Action: Mouse moved to (848, 376)
Screenshot: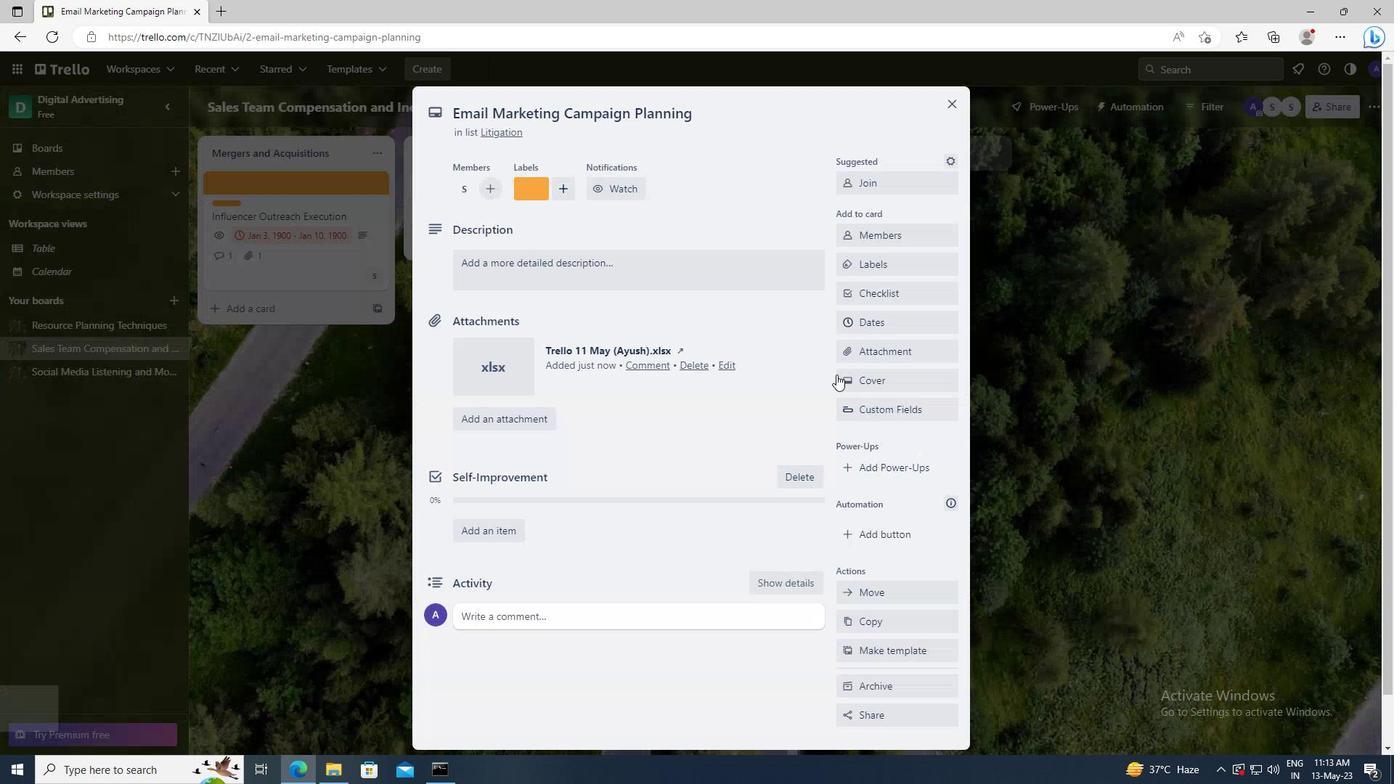 
Action: Mouse pressed left at (848, 376)
Screenshot: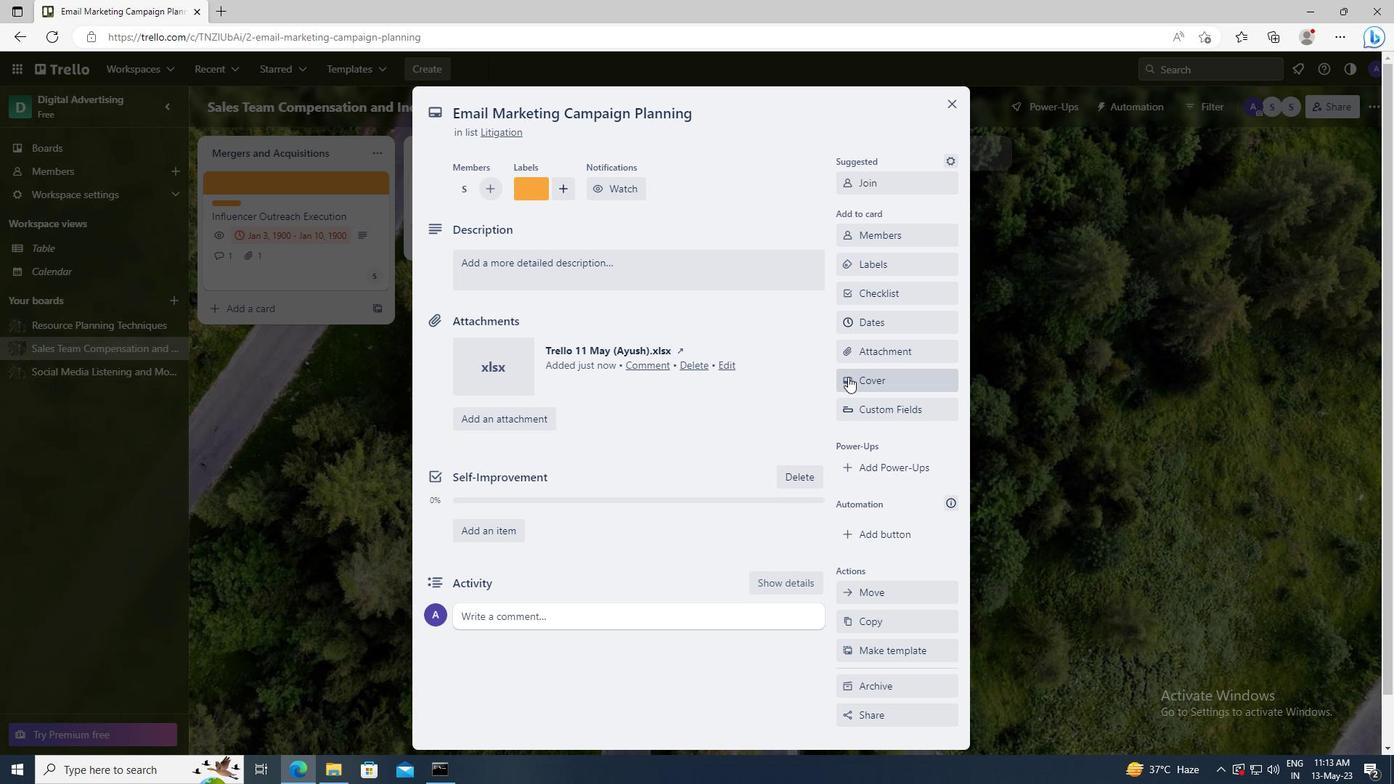 
Action: Mouse moved to (937, 462)
Screenshot: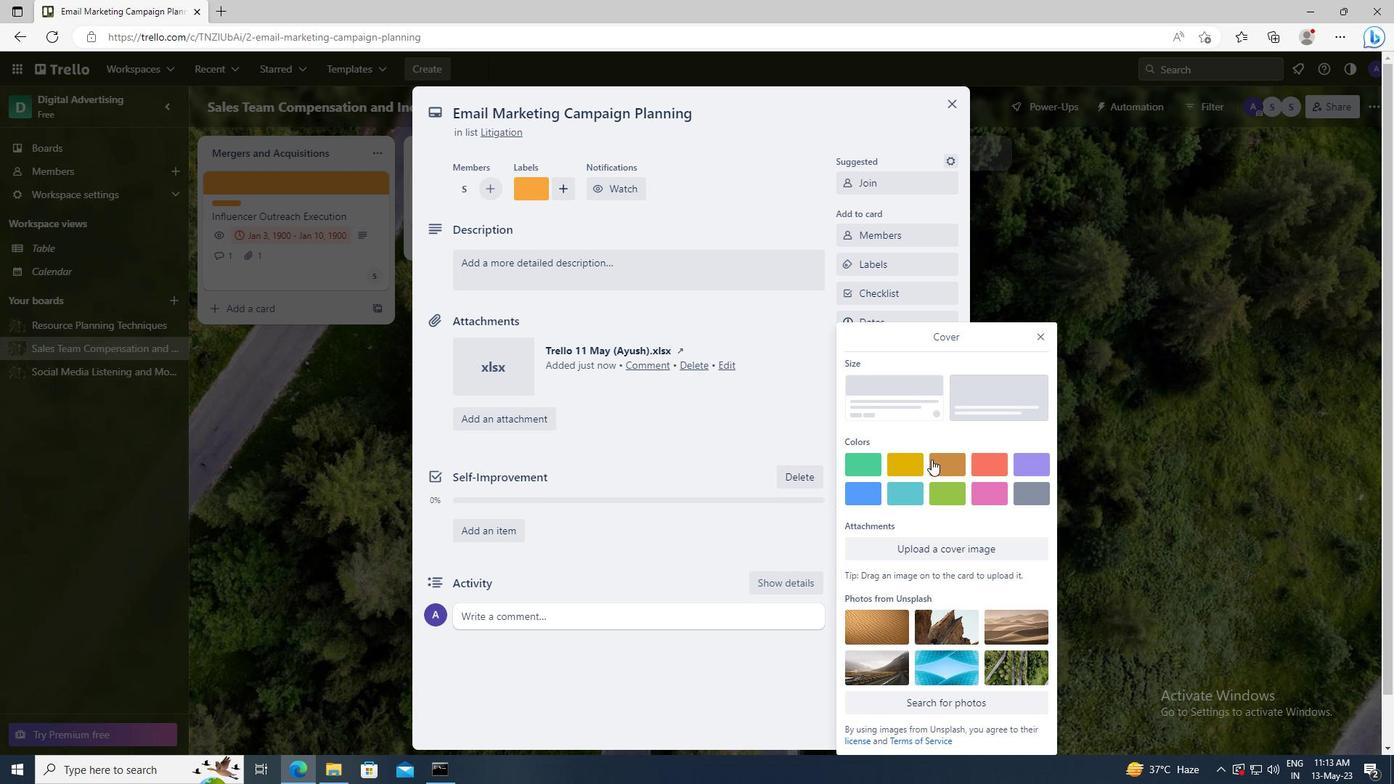 
Action: Mouse pressed left at (937, 462)
Screenshot: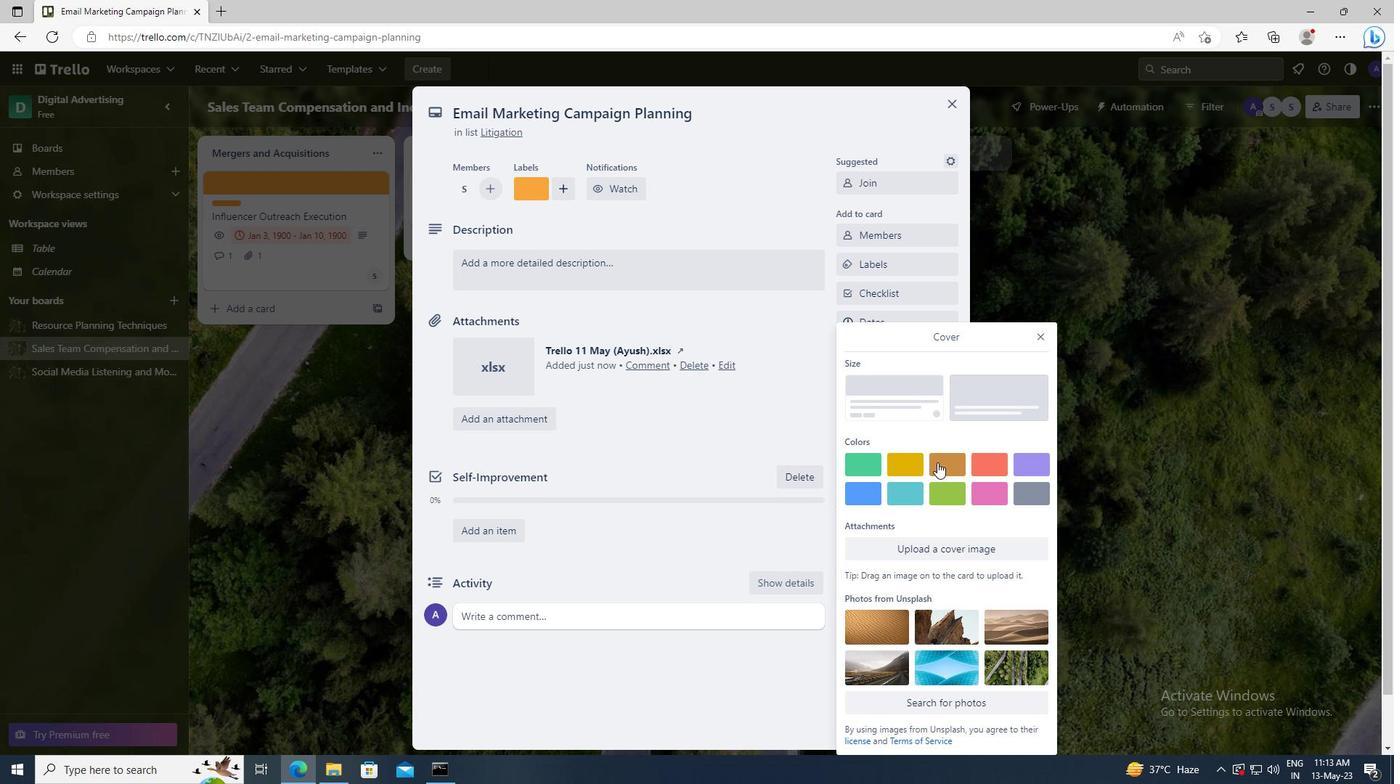 
Action: Mouse moved to (1040, 311)
Screenshot: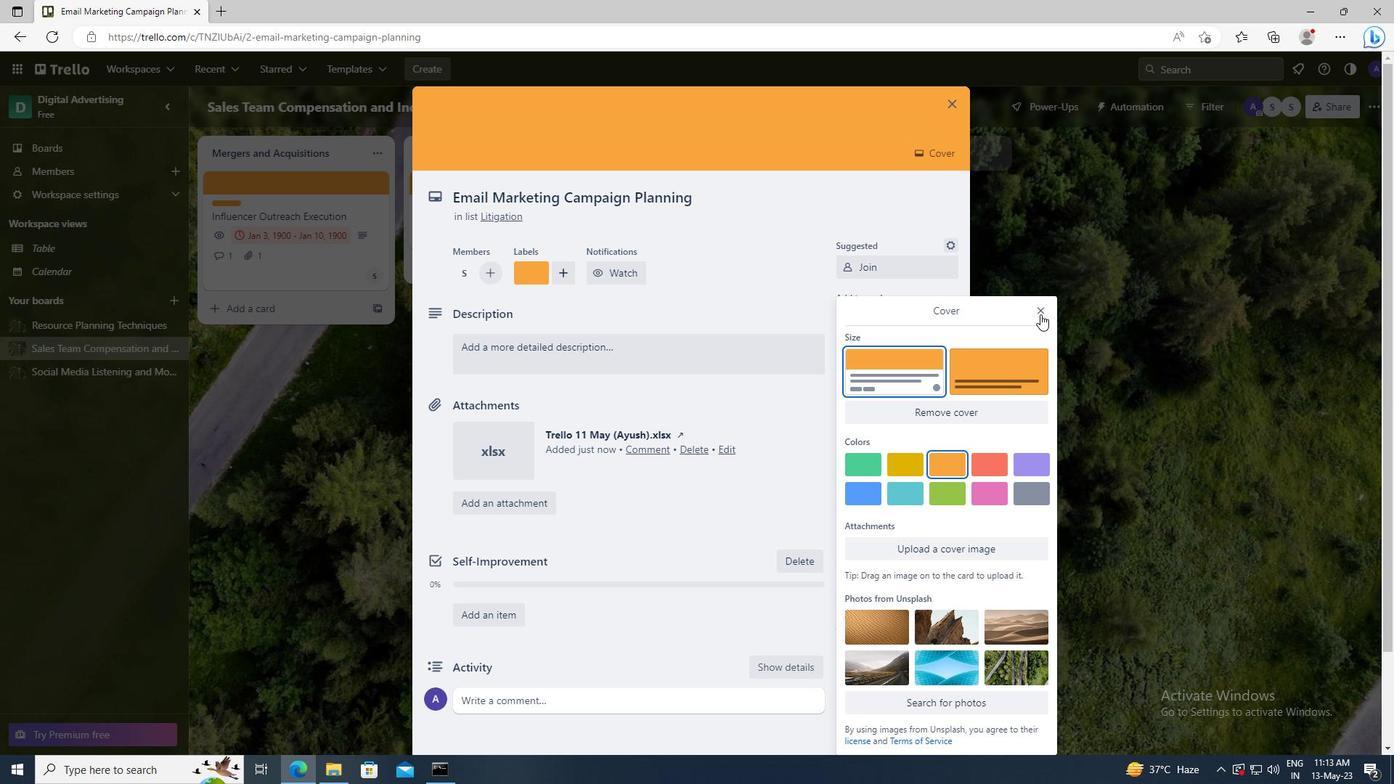 
Action: Mouse pressed left at (1040, 311)
Screenshot: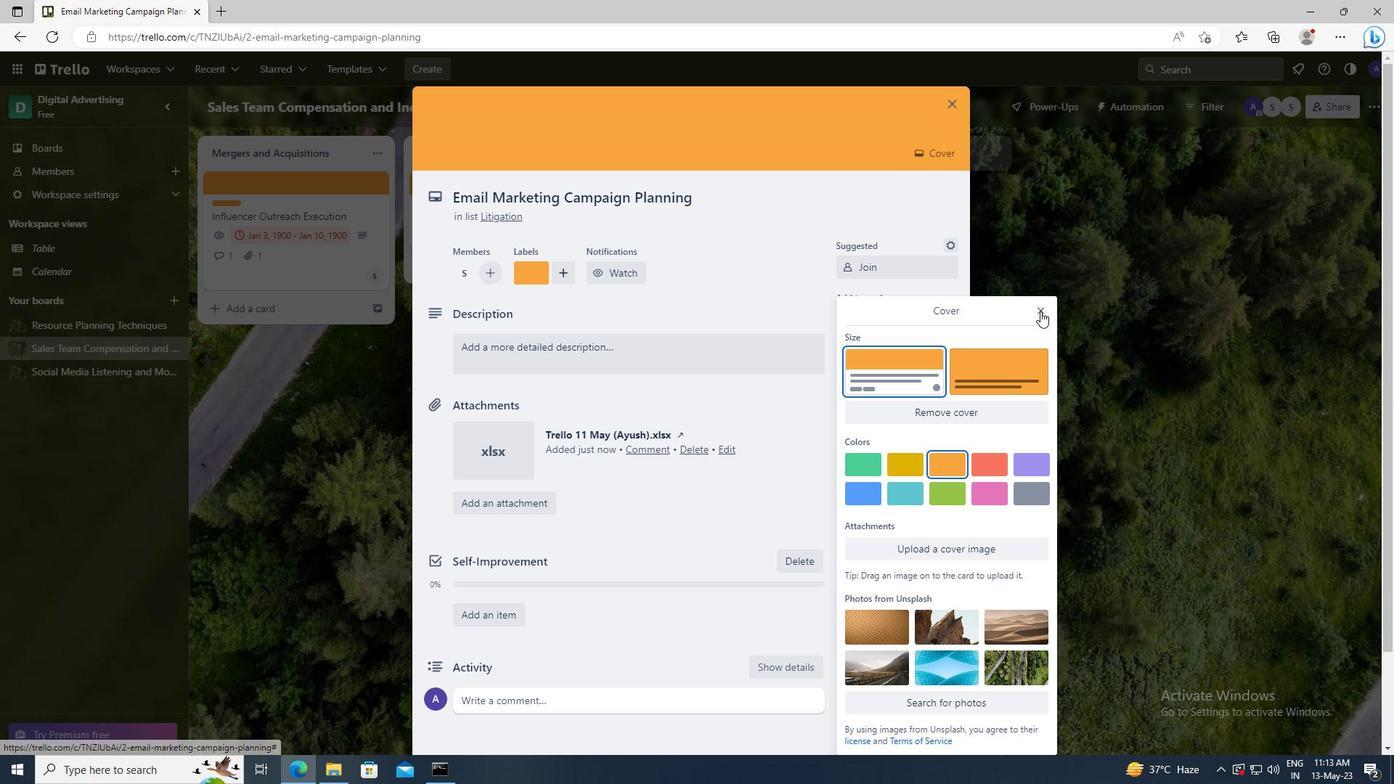 
Action: Mouse moved to (654, 368)
Screenshot: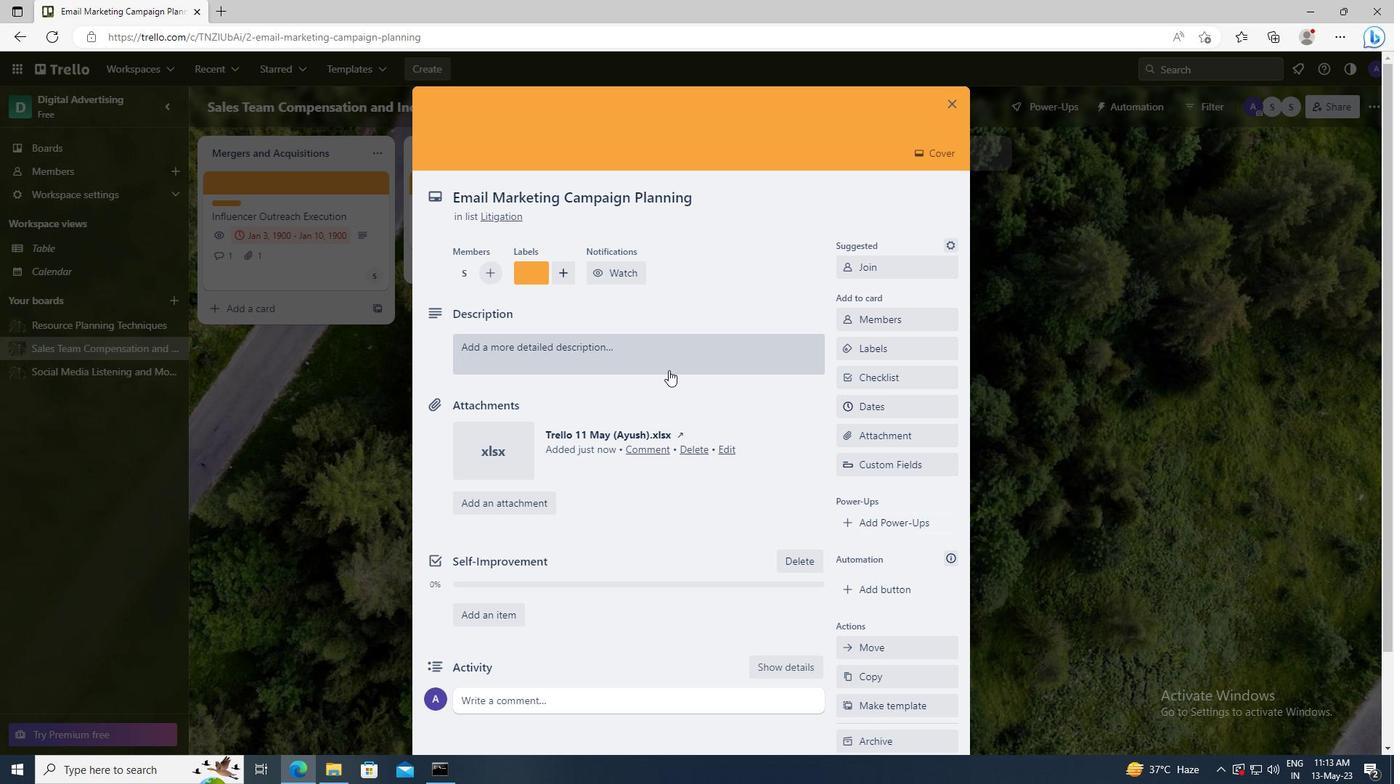 
Action: Mouse pressed left at (654, 368)
Screenshot: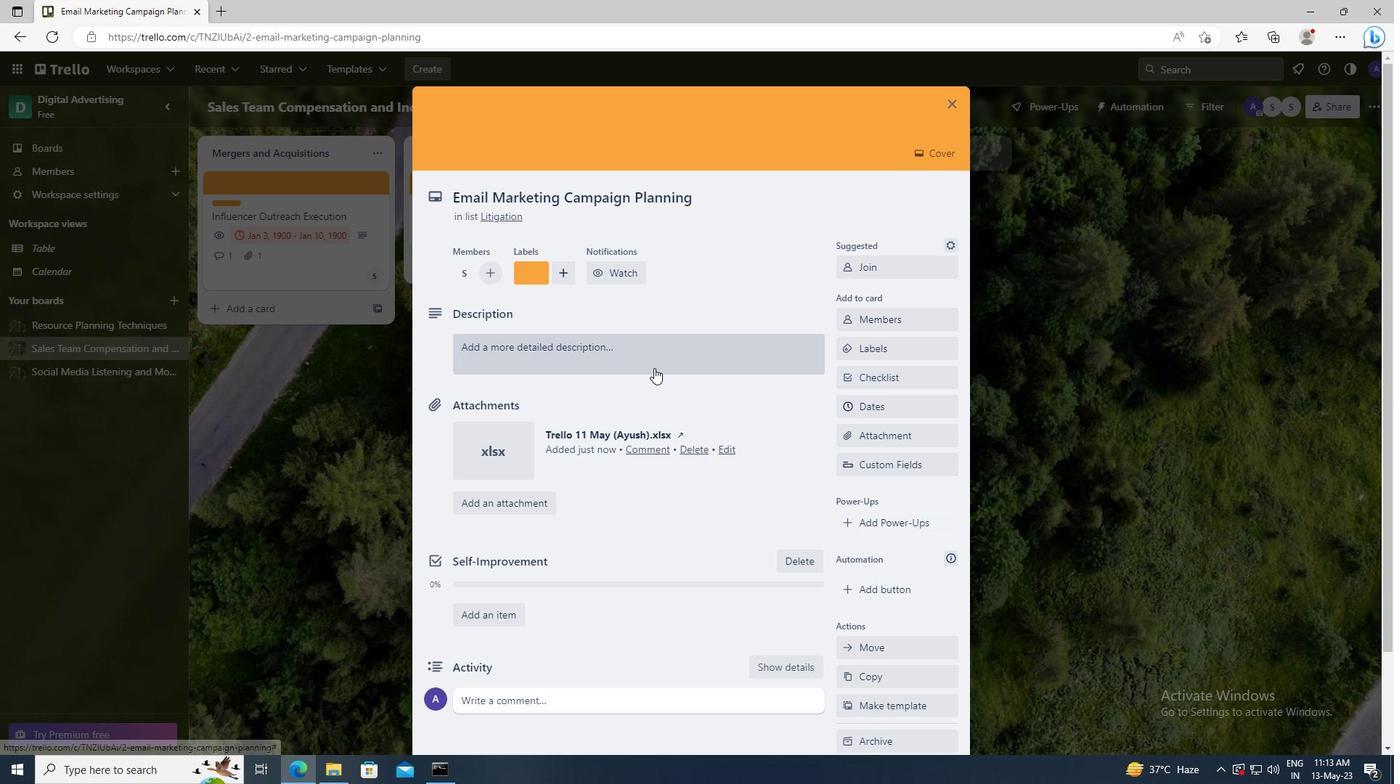 
Action: Key pressed <Key.shift>RESEARCH<Key.space>AND<Key.space>DEVELOP<Key.space>NEW<Key.space>PRICING<Key.space>STRATEGY<Key.space>FOR<Key.space>SUBSCRIPTION<Key.space>SERVICES
Screenshot: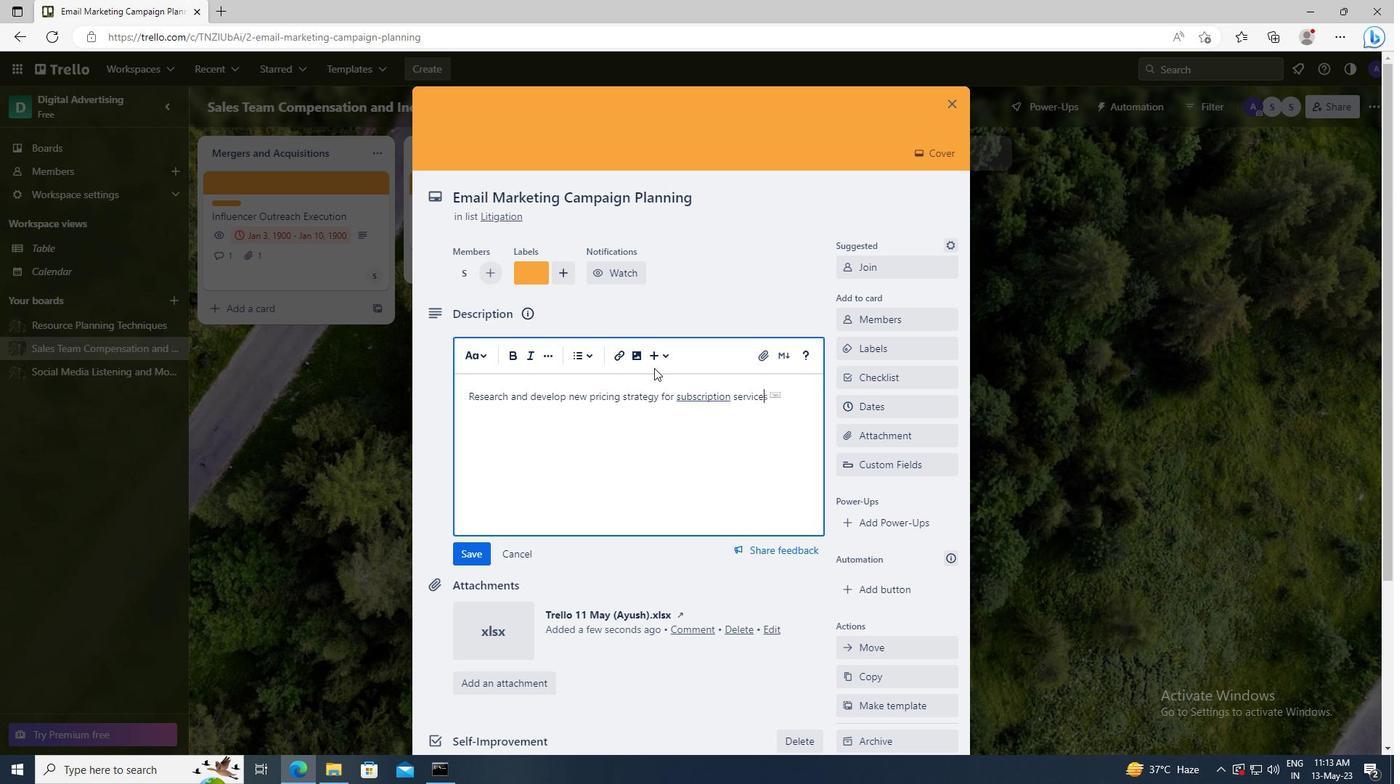 
Action: Mouse scrolled (654, 367) with delta (0, 0)
Screenshot: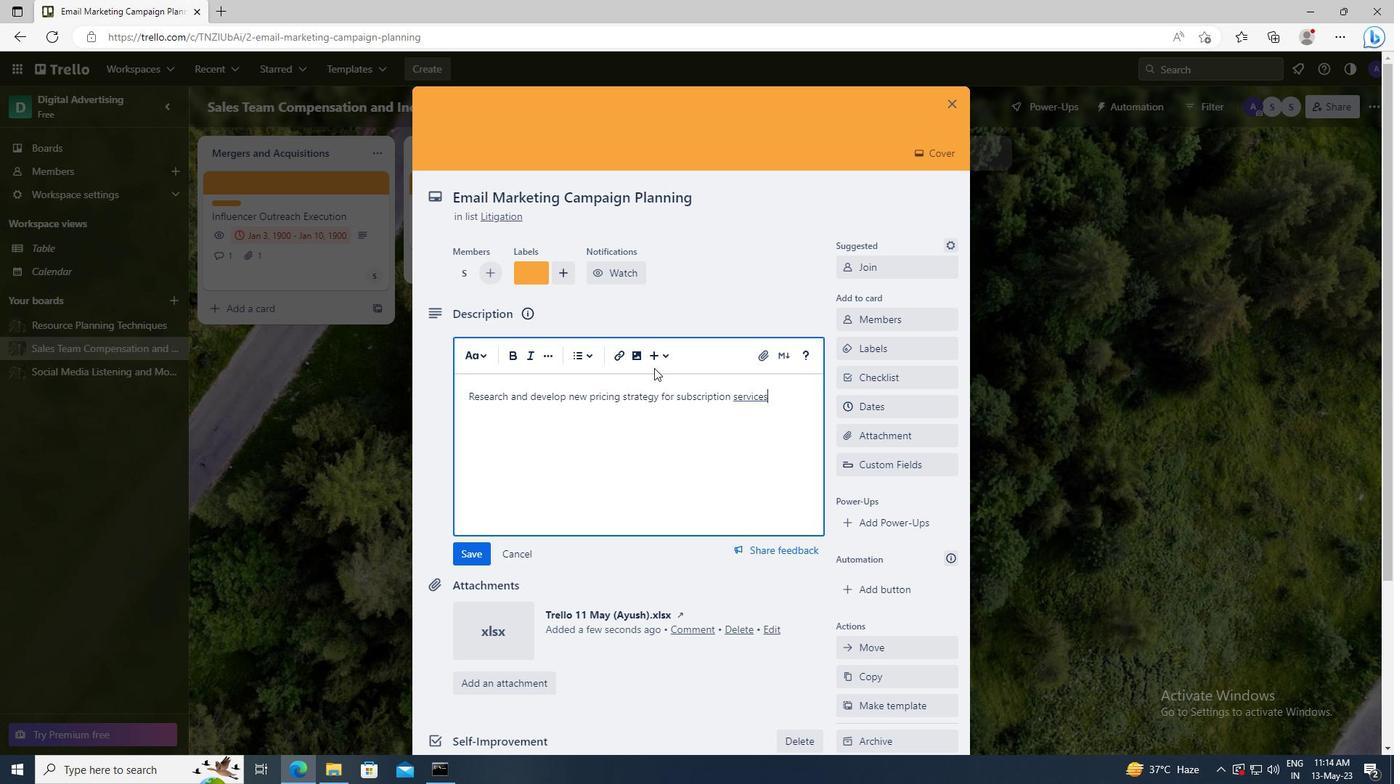 
Action: Mouse moved to (482, 447)
Screenshot: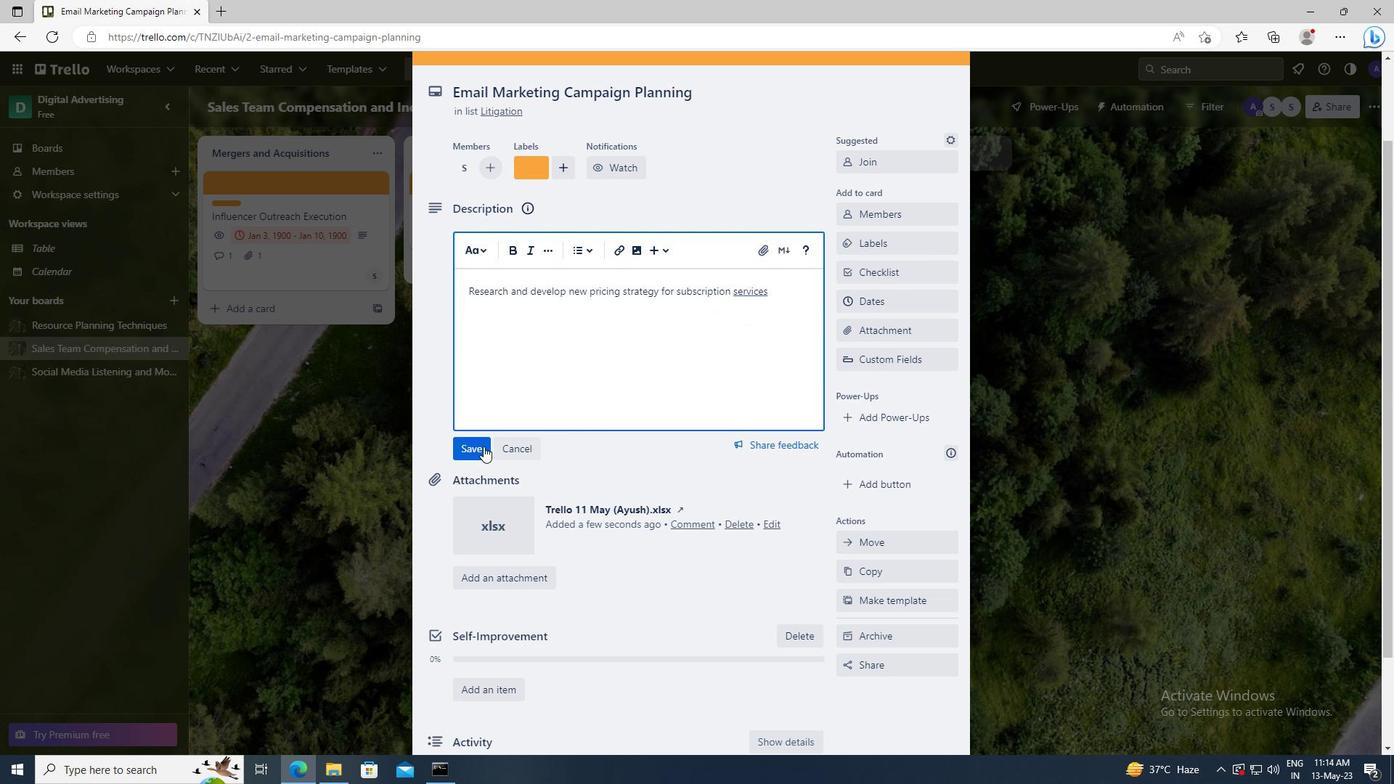 
Action: Mouse pressed left at (482, 447)
Screenshot: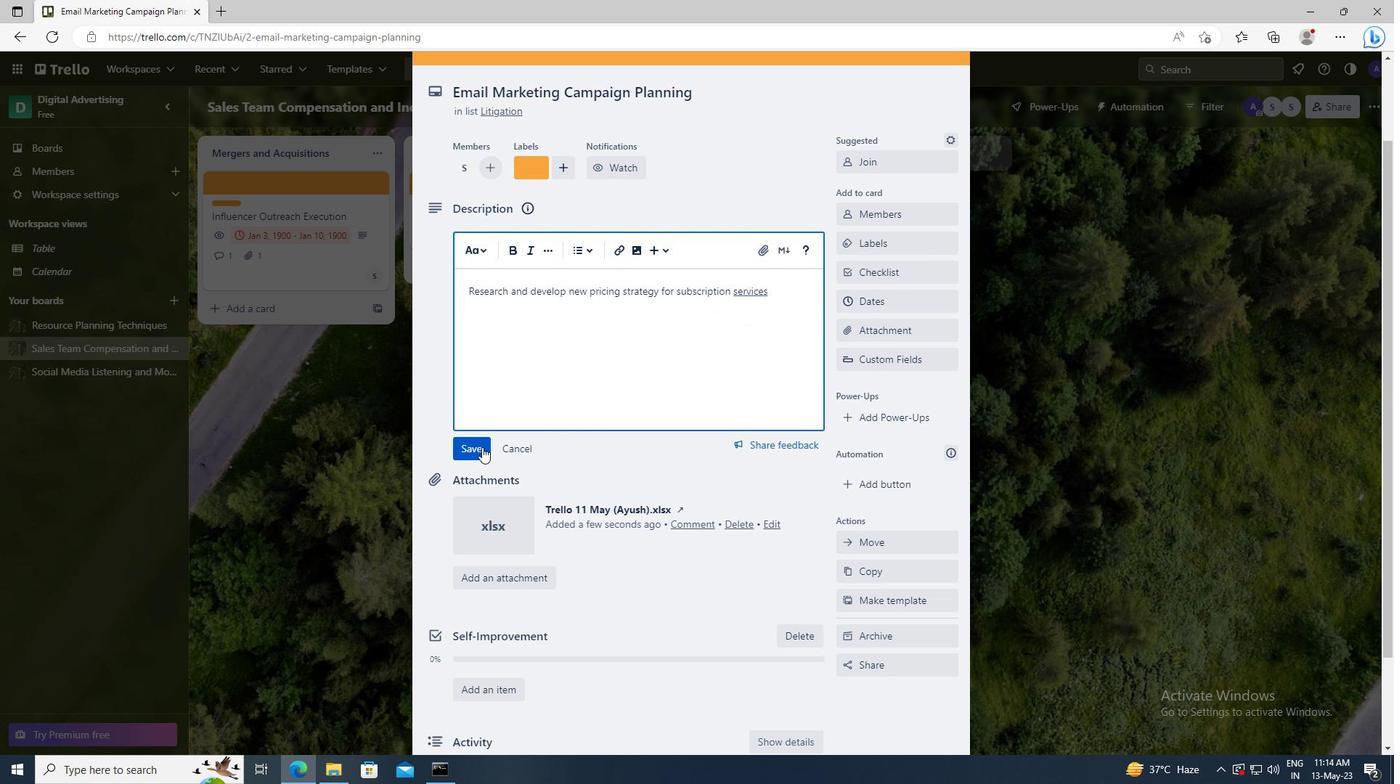 
Action: Mouse moved to (493, 572)
Screenshot: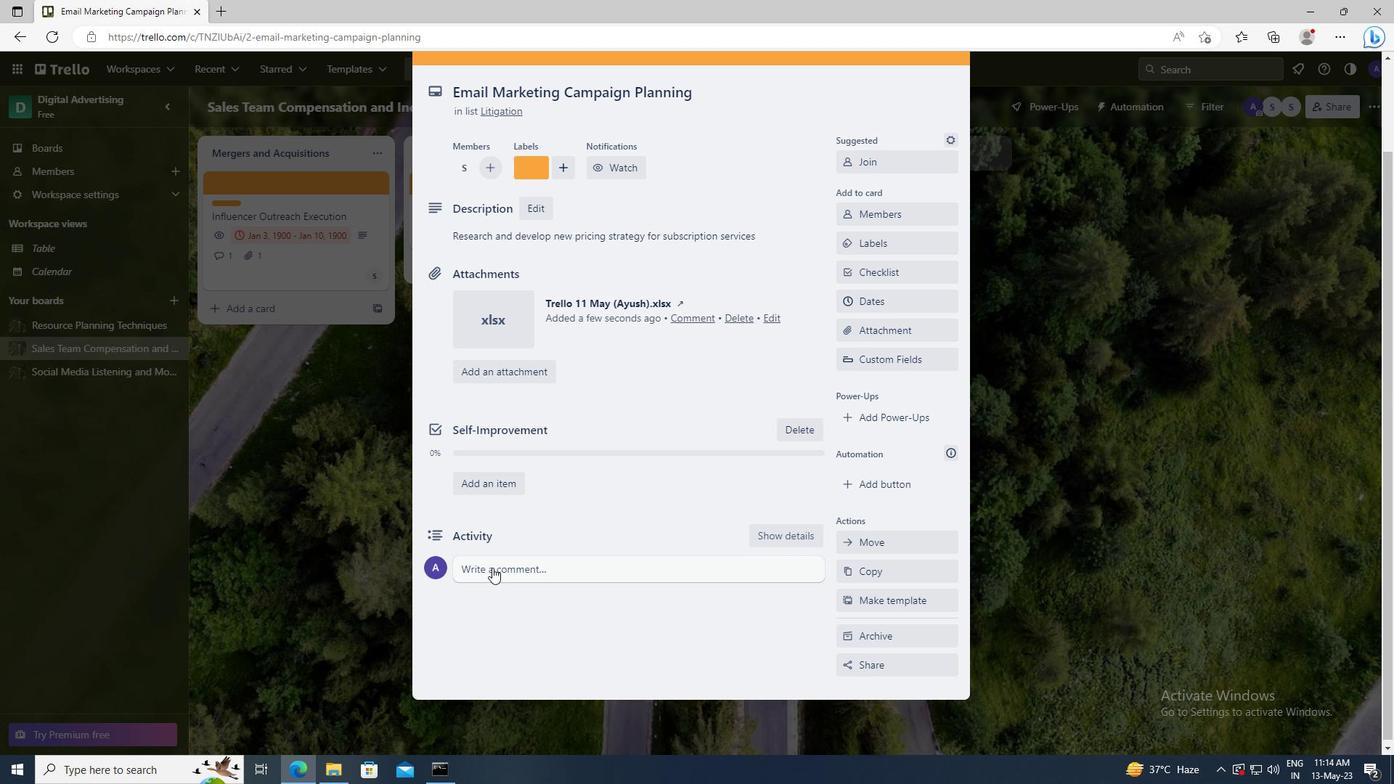 
Action: Mouse pressed left at (493, 572)
Screenshot: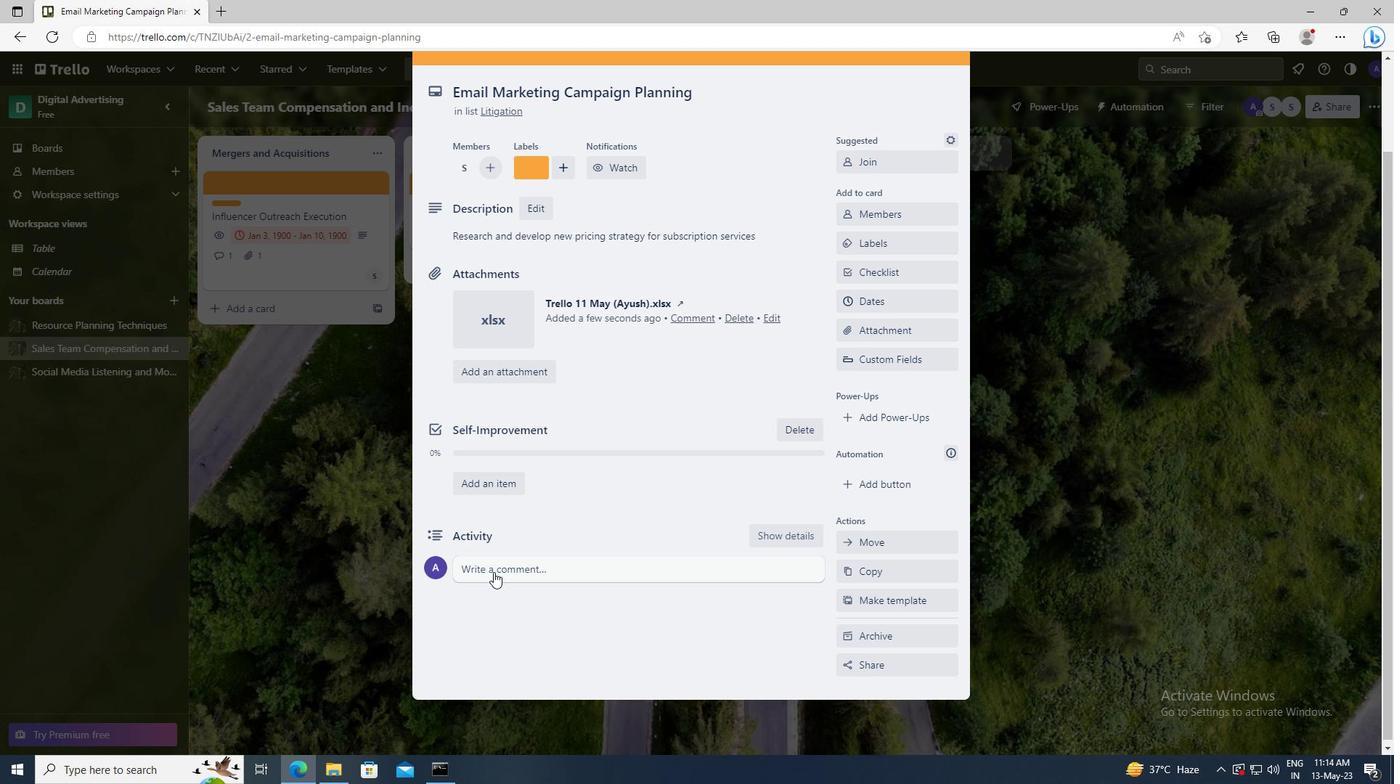 
Action: Key pressed <Key.shift>GIVEN<Key.space>THE<Key.space>POTENTIAL<Key.space>IMPACT<Key.space>OF<Key.space>THIS<Key.space>TASK<Key.space>ON<Key.space>OUR<Key.space>COMPANY<Key.space>REPUTATION,<Key.space>LET<Key.space>US<Key.space>ENSURE<Key.space>THAT<Key.space>WE<Key.space>APPROACH<Key.space>IT<Key.space>WITH<Key.space>A<Key.space>SENSE<Key.space>OF<Key.space>INTEGRITY<Key.space>AND<Key.space>PROFESSIONALISM.
Screenshot: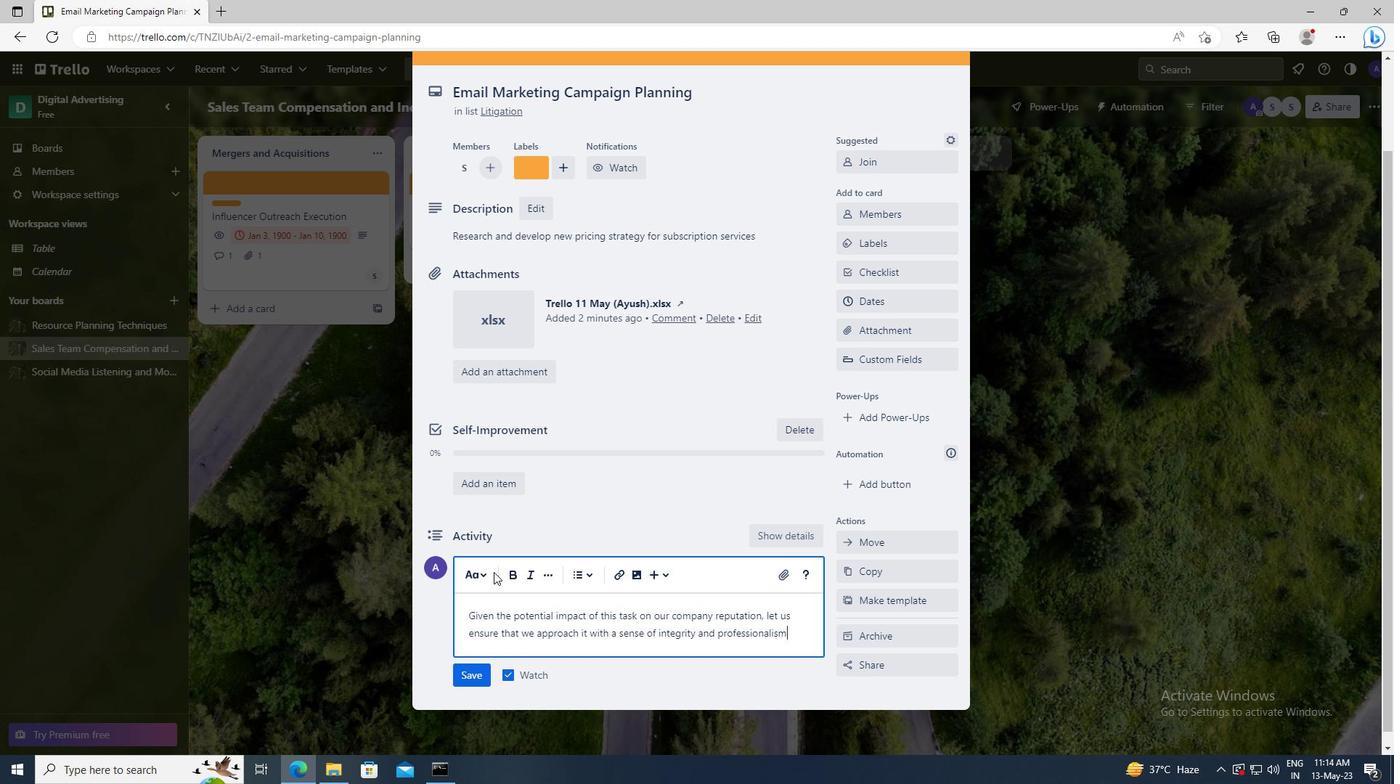 
Action: Mouse moved to (480, 676)
Screenshot: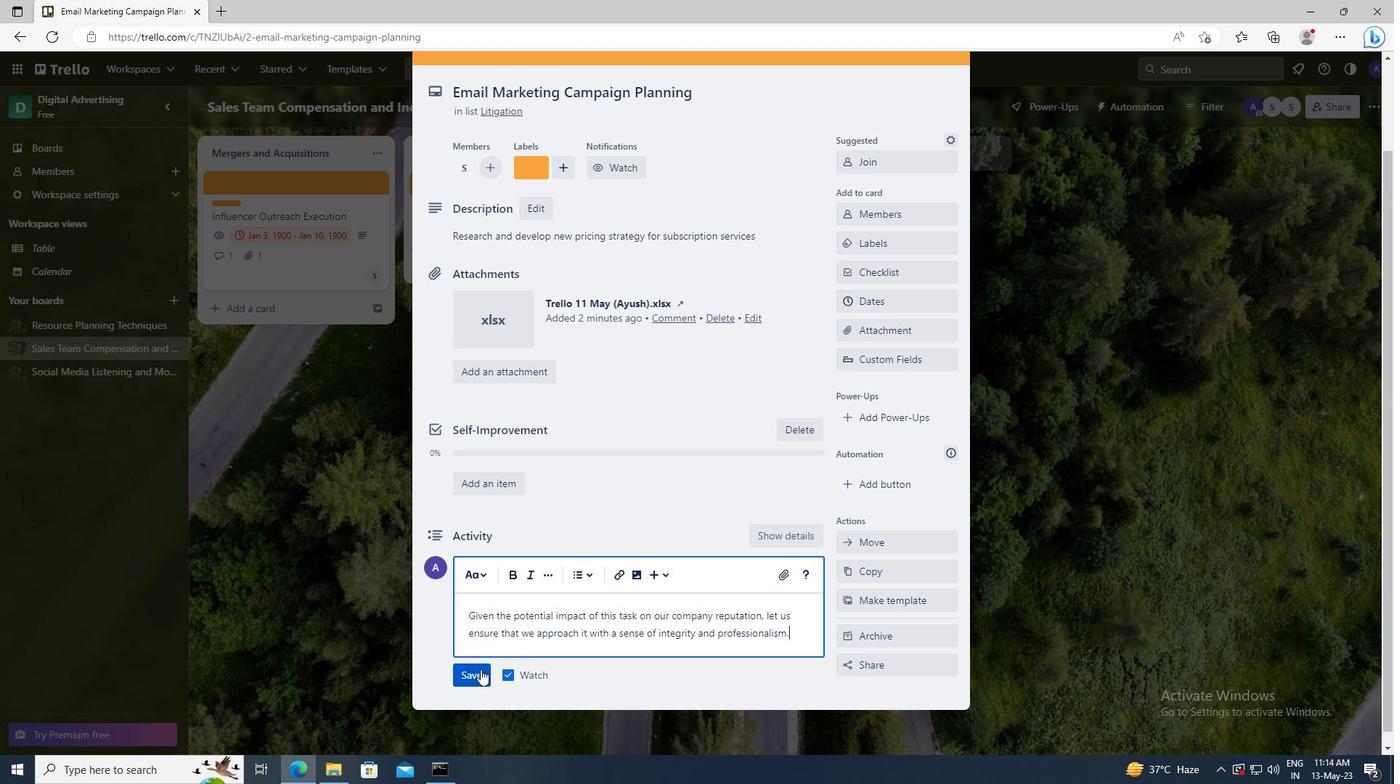 
Action: Mouse pressed left at (480, 676)
Screenshot: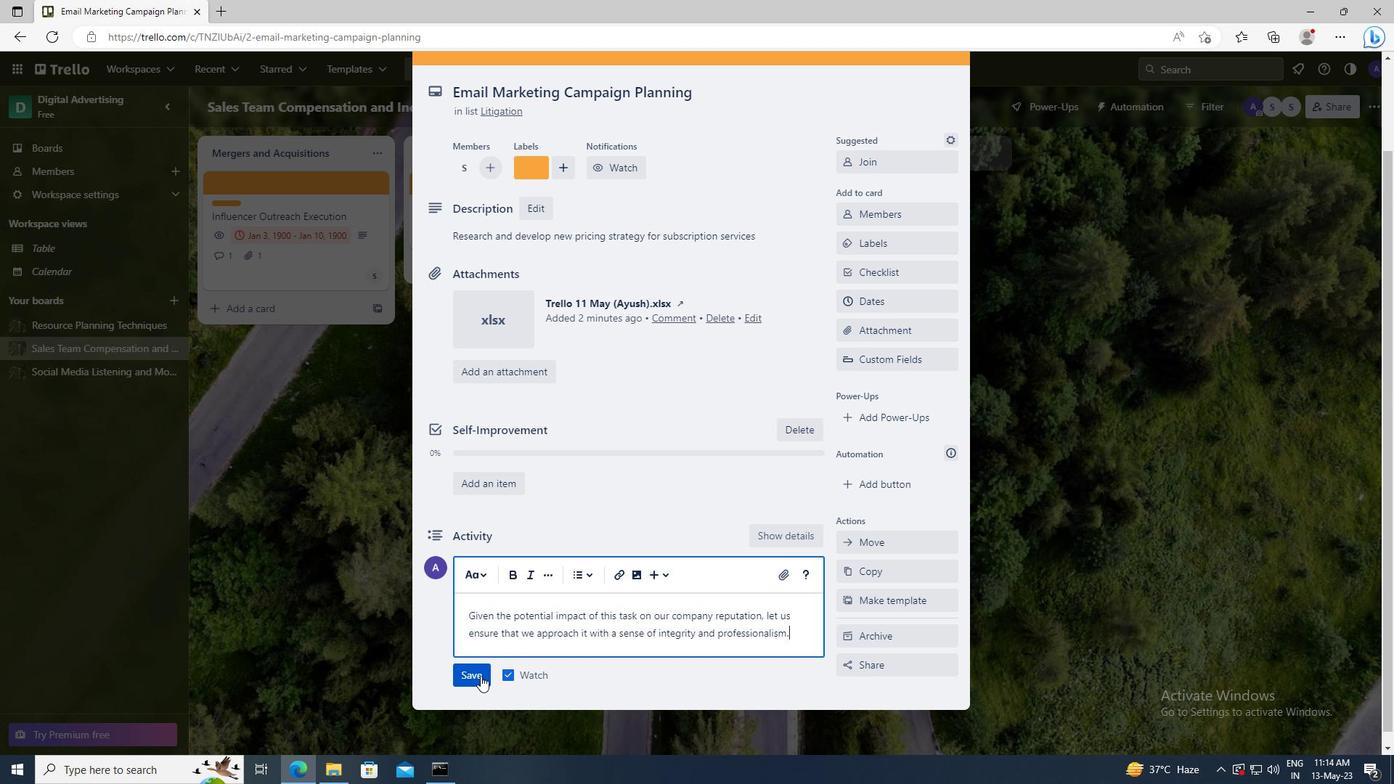 
Action: Mouse moved to (886, 305)
Screenshot: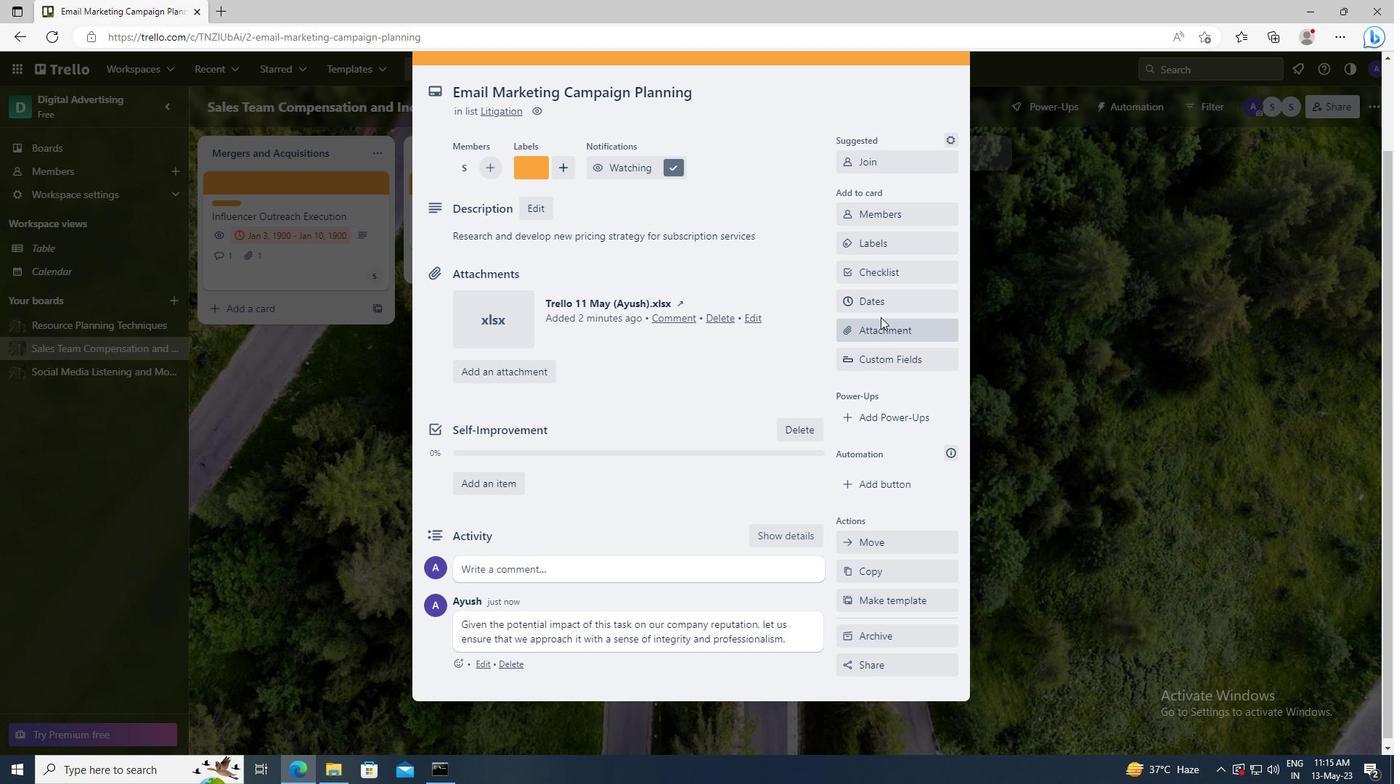 
Action: Mouse pressed left at (886, 305)
Screenshot: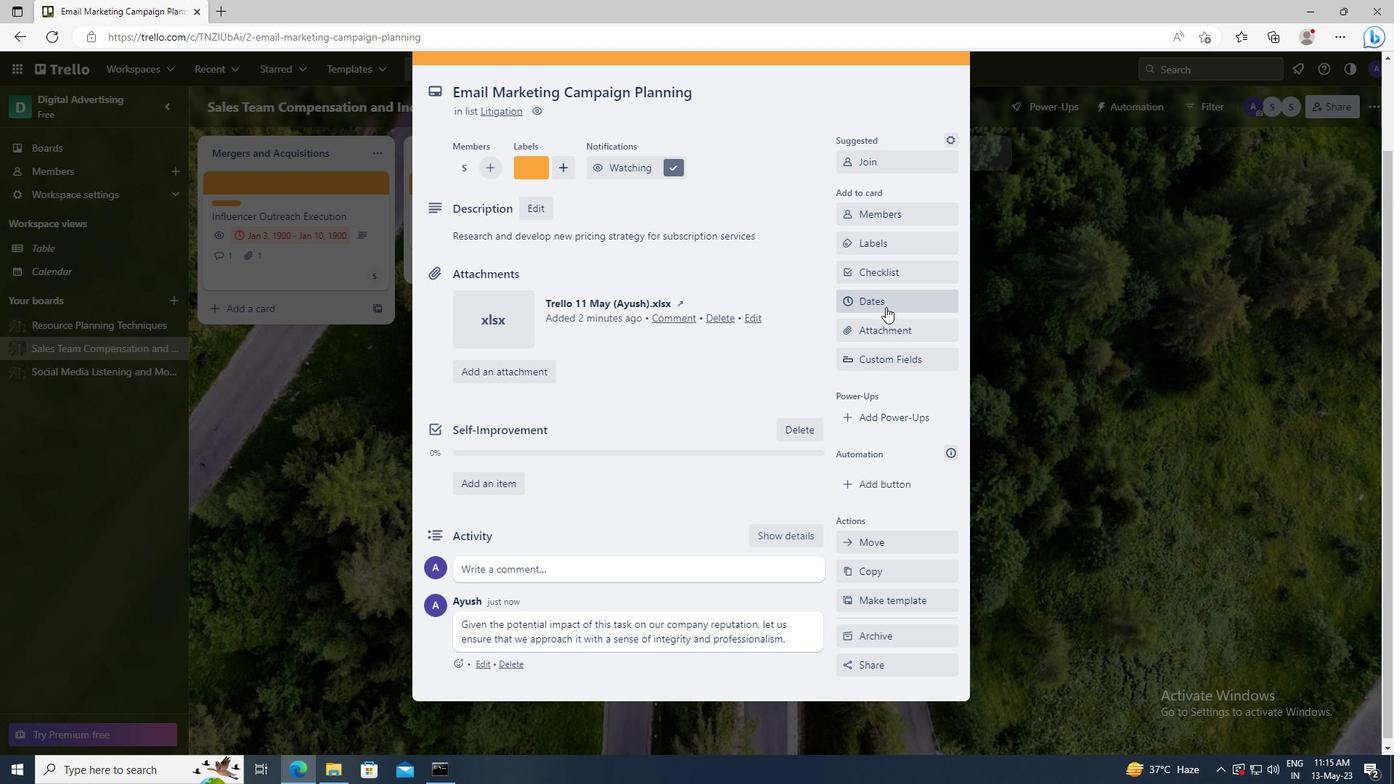 
Action: Mouse moved to (848, 373)
Screenshot: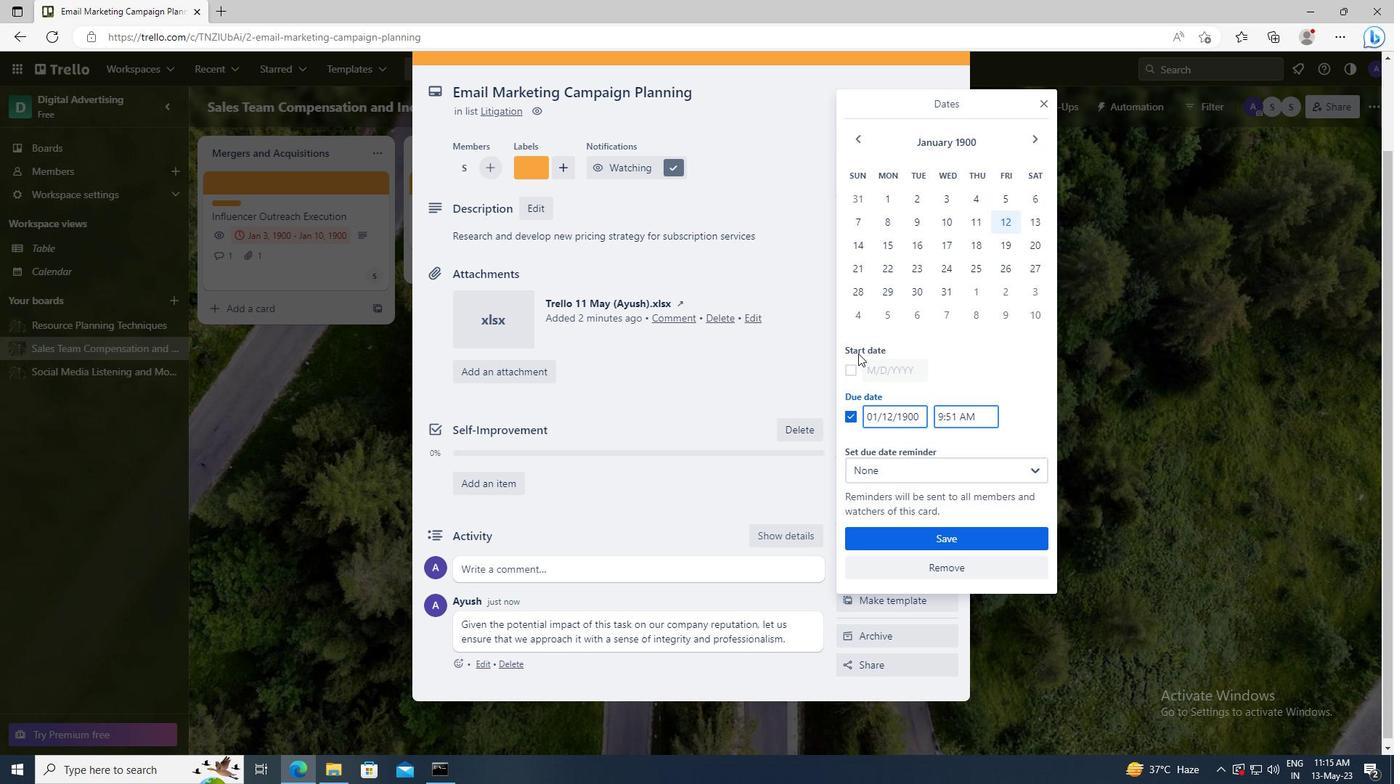 
Action: Mouse pressed left at (848, 373)
Screenshot: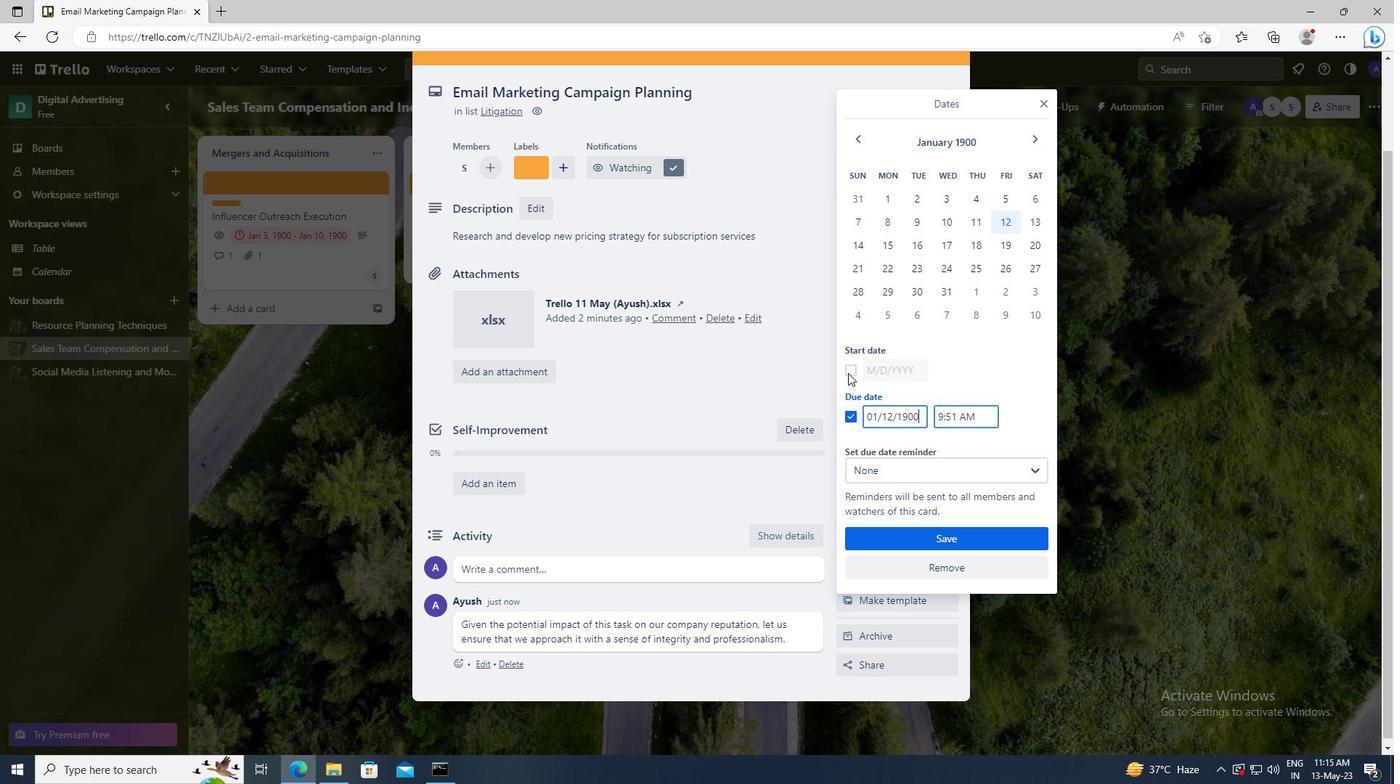
Action: Mouse moved to (918, 373)
Screenshot: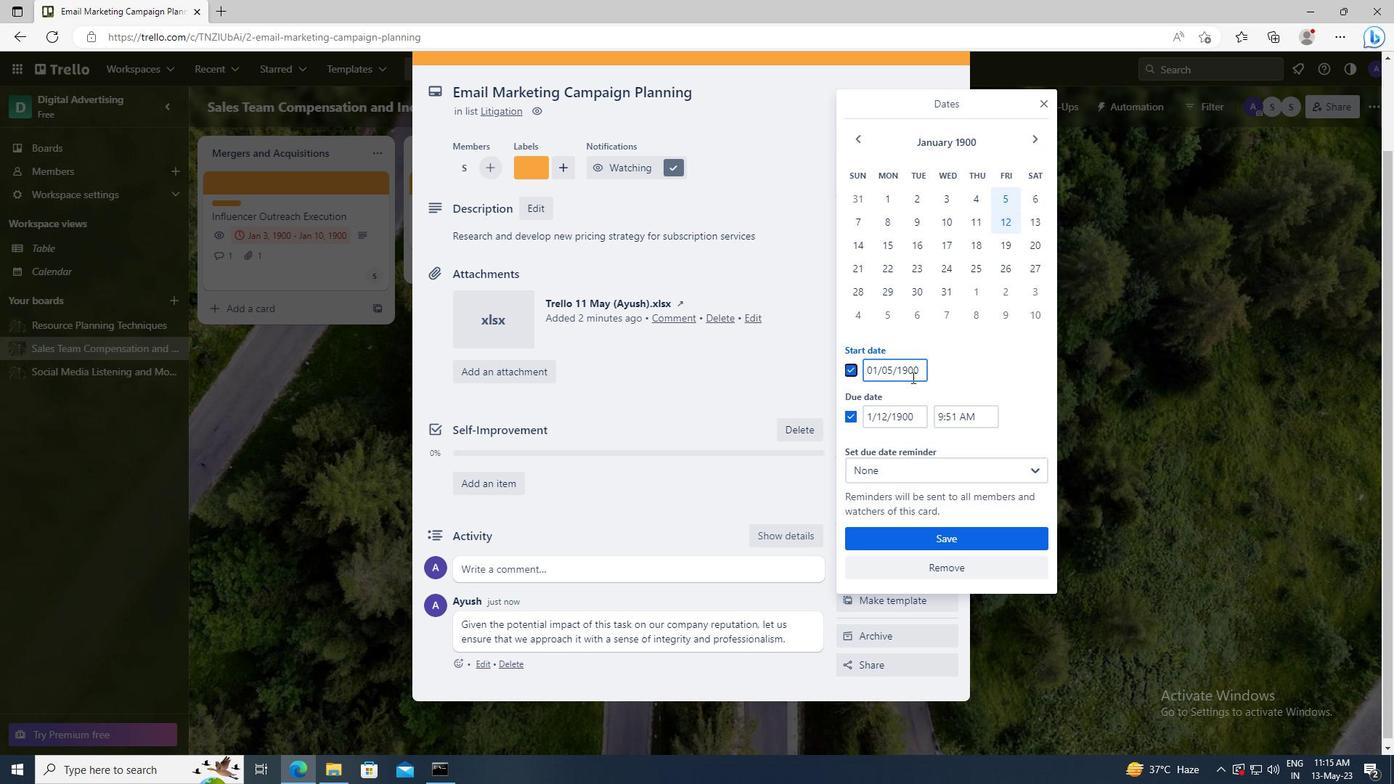 
Action: Mouse pressed left at (918, 373)
Screenshot: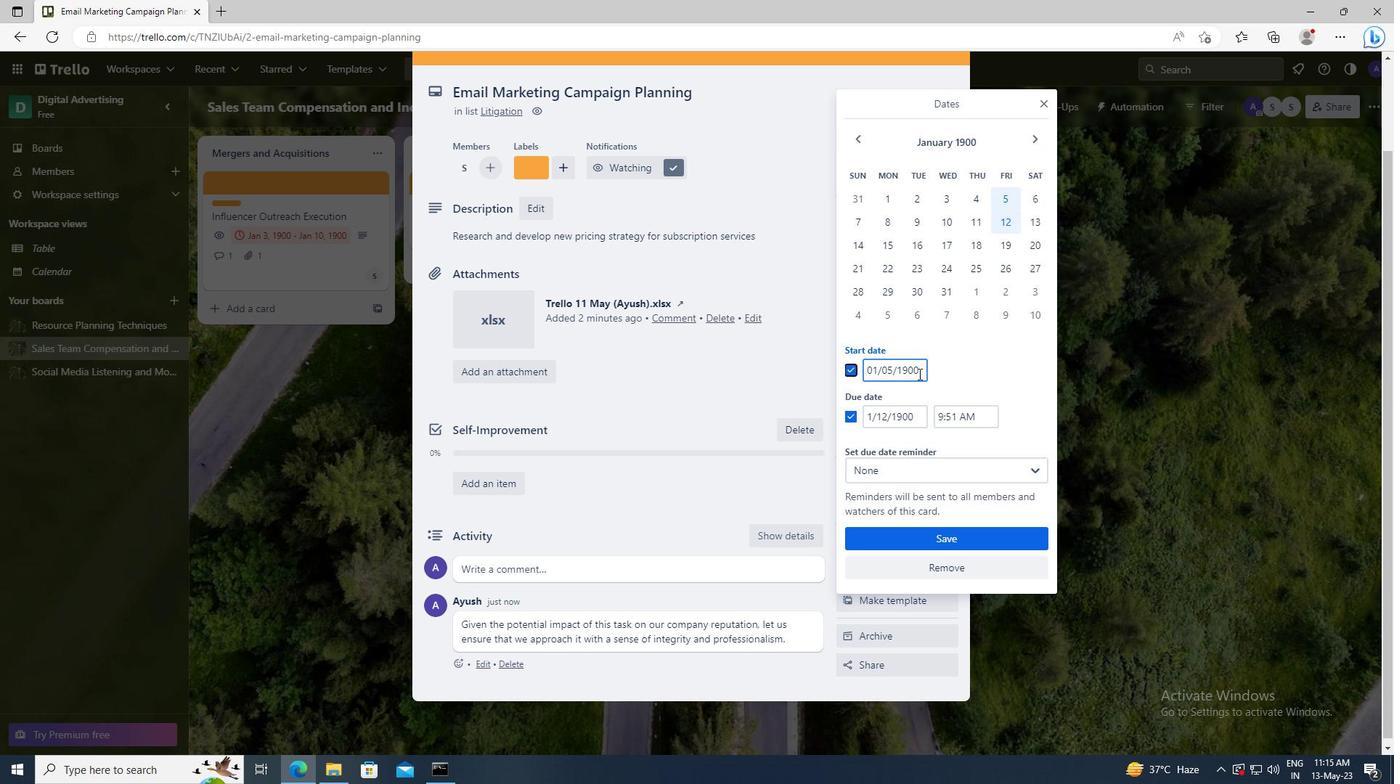
Action: Key pressed <Key.left><Key.left><Key.left><Key.left><Key.left><Key.backspace>6
Screenshot: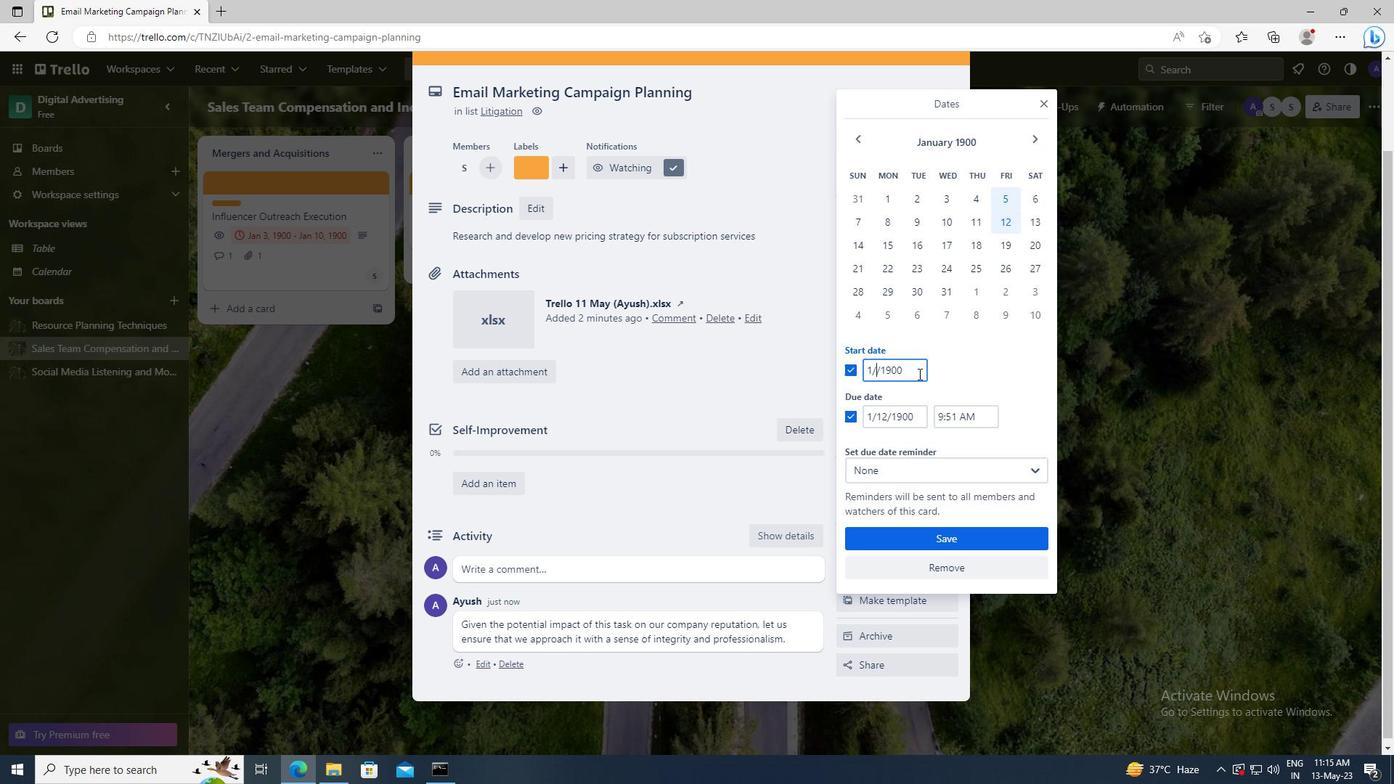
Action: Mouse moved to (924, 418)
Screenshot: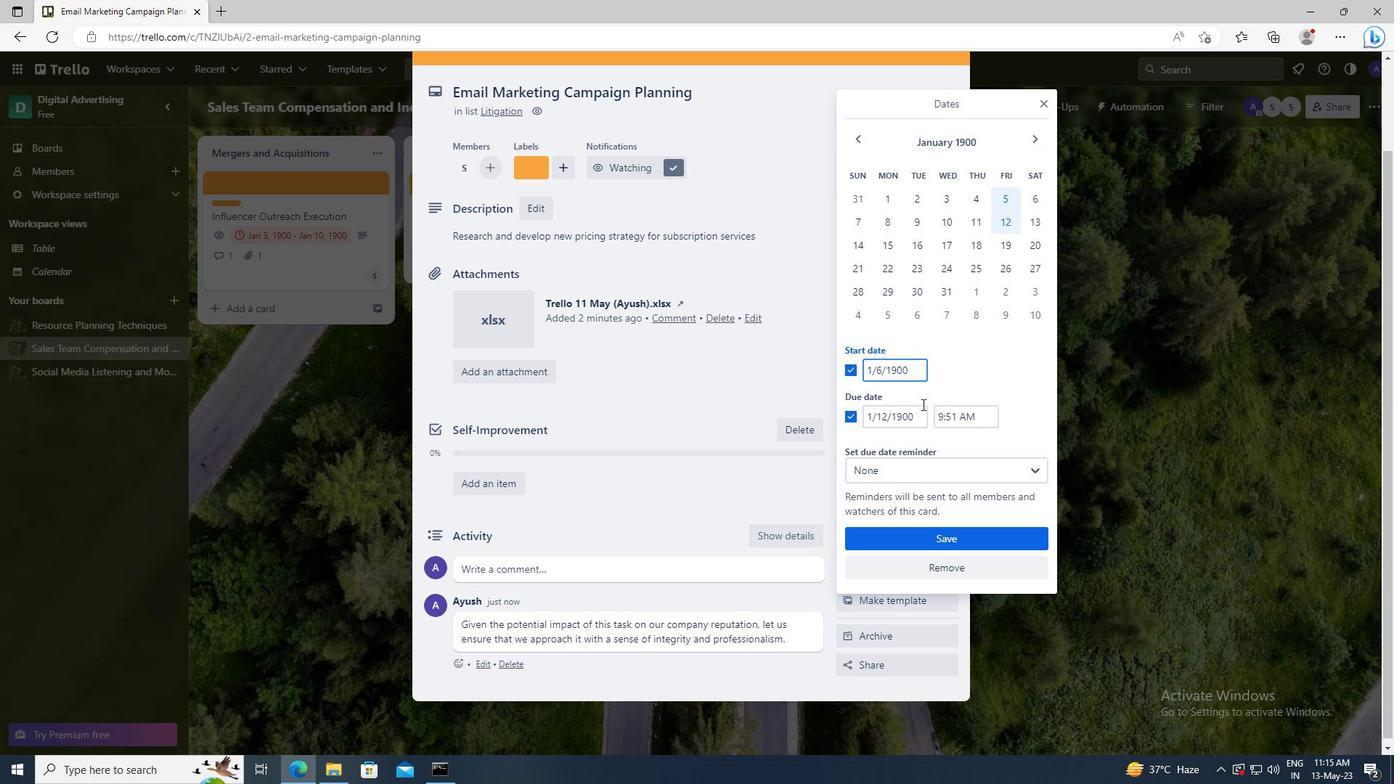 
Action: Mouse pressed left at (924, 418)
Screenshot: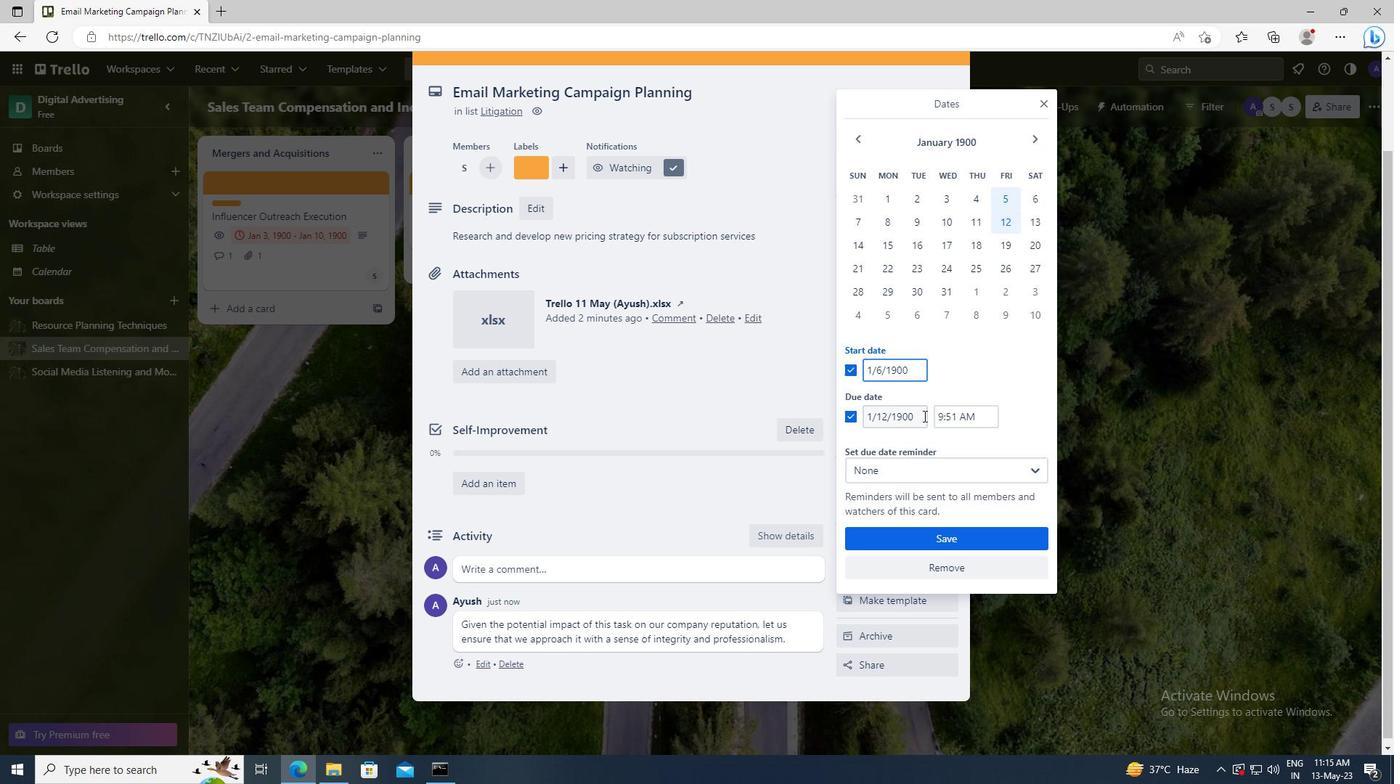 
Action: Key pressed <Key.left><Key.left><Key.left><Key.left><Key.left><Key.backspace><Key.backspace>13
Screenshot: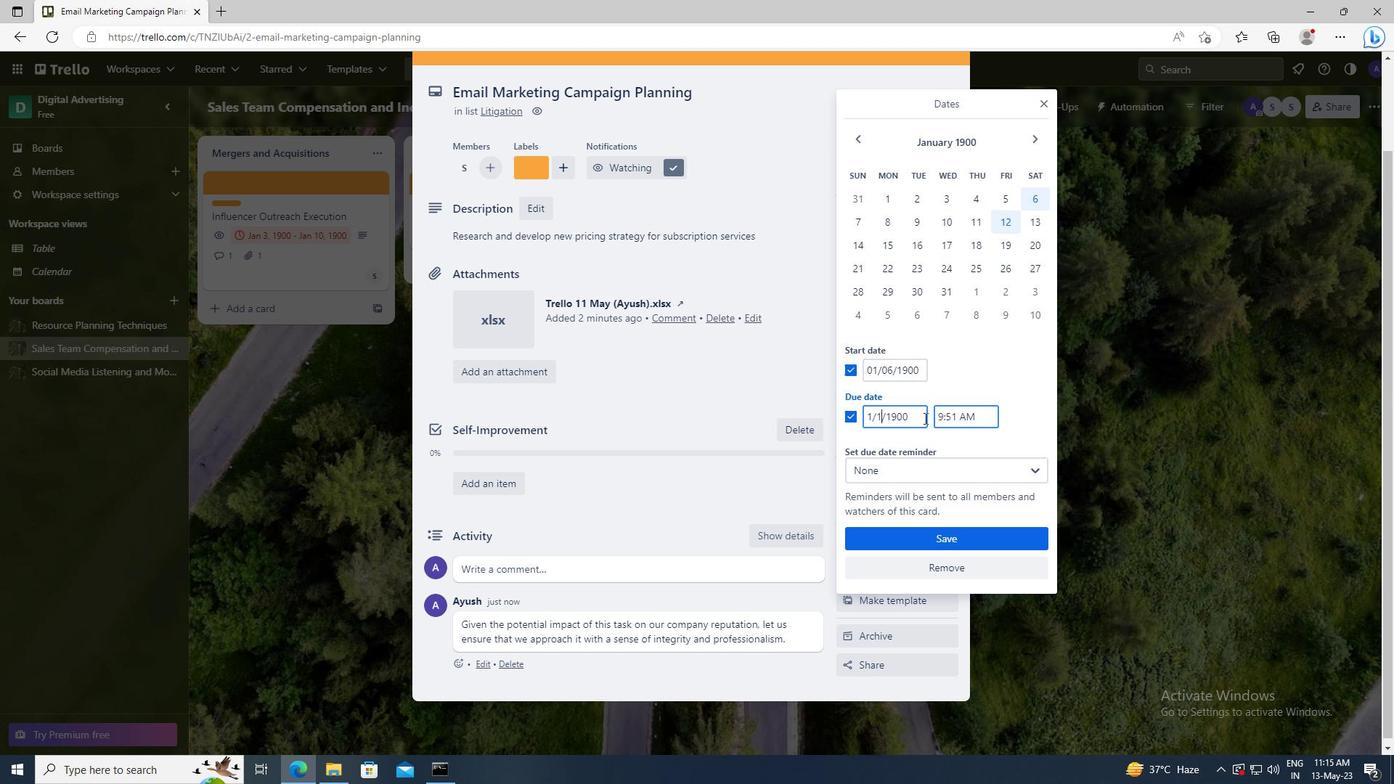 
Action: Mouse moved to (946, 537)
Screenshot: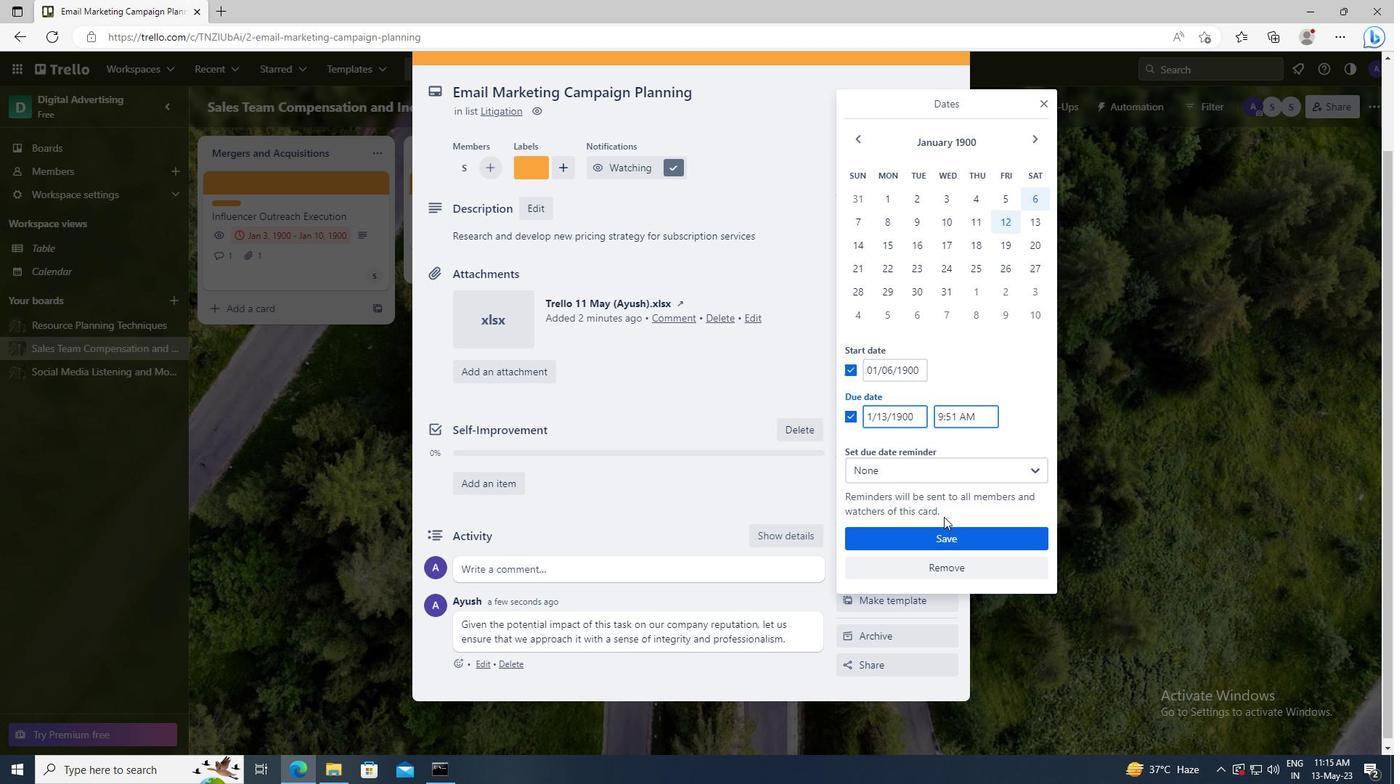 
Action: Mouse pressed left at (946, 537)
Screenshot: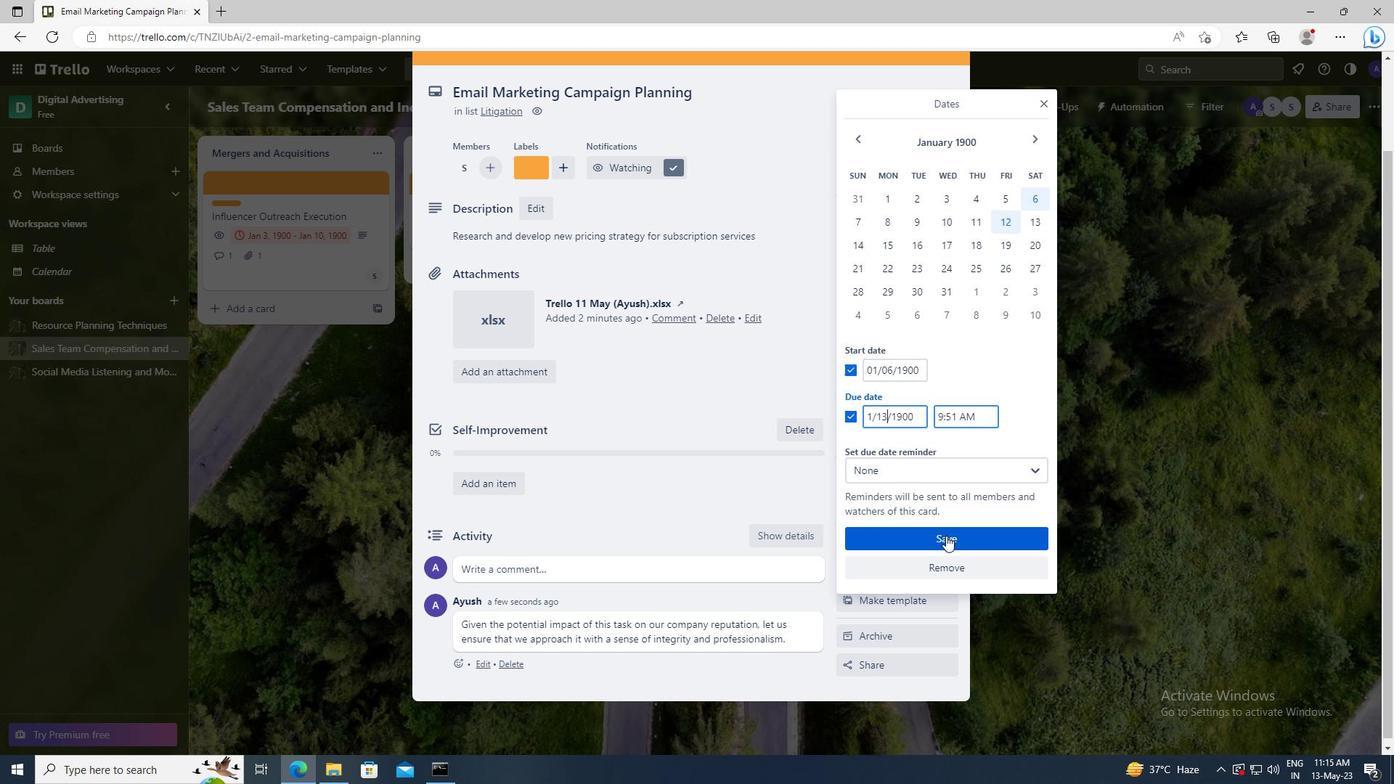
